 Task: Look for space in Kulgam, India from 5th June, 2023 to 16th June, 2023 for 2 adults in price range Rs.14000 to Rs.18000. Place can be entire place with 1  bedroom having 1 bed and 1 bathroom. Property type can be house, flat, guest house, hotel. Booking option can be shelf check-in. Required host language is English.
Action: Mouse moved to (489, 83)
Screenshot: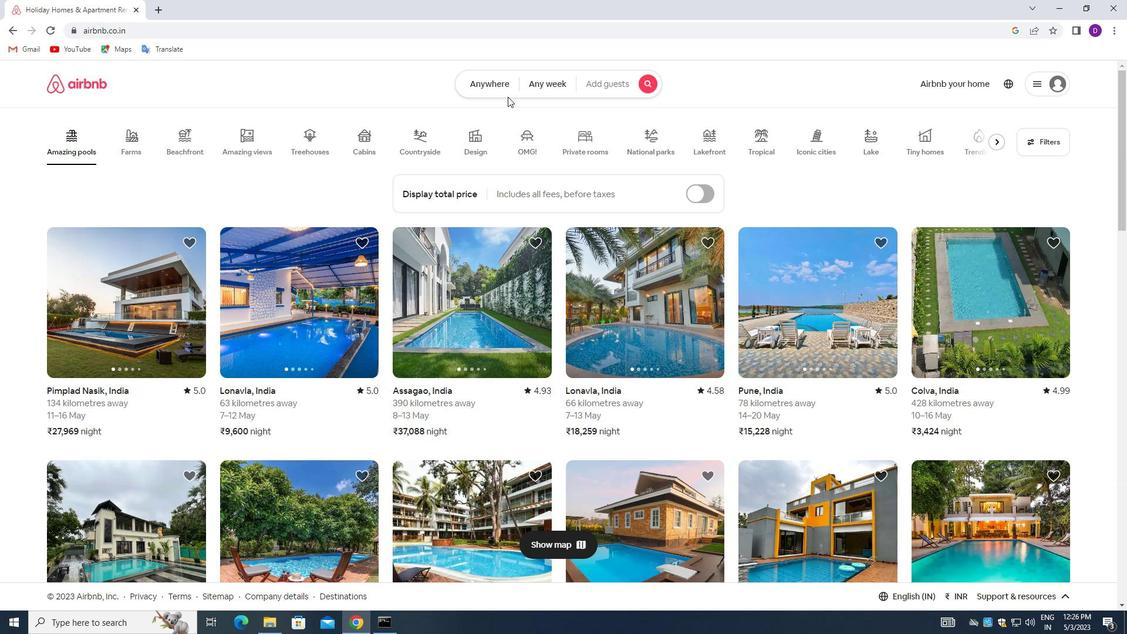 
Action: Mouse pressed left at (489, 83)
Screenshot: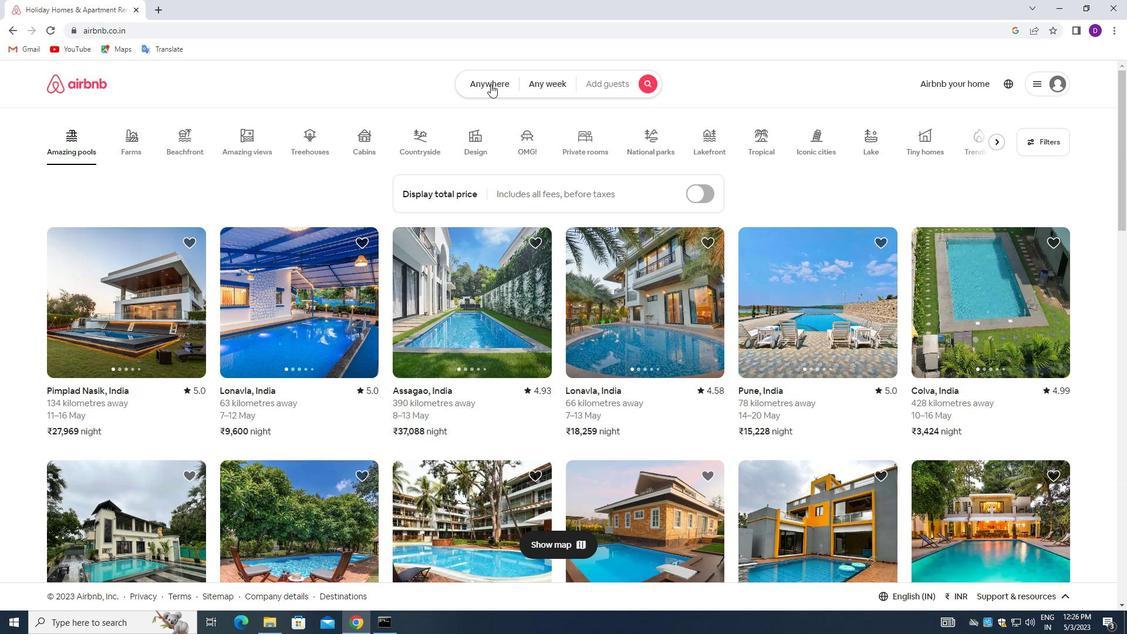
Action: Mouse moved to (353, 133)
Screenshot: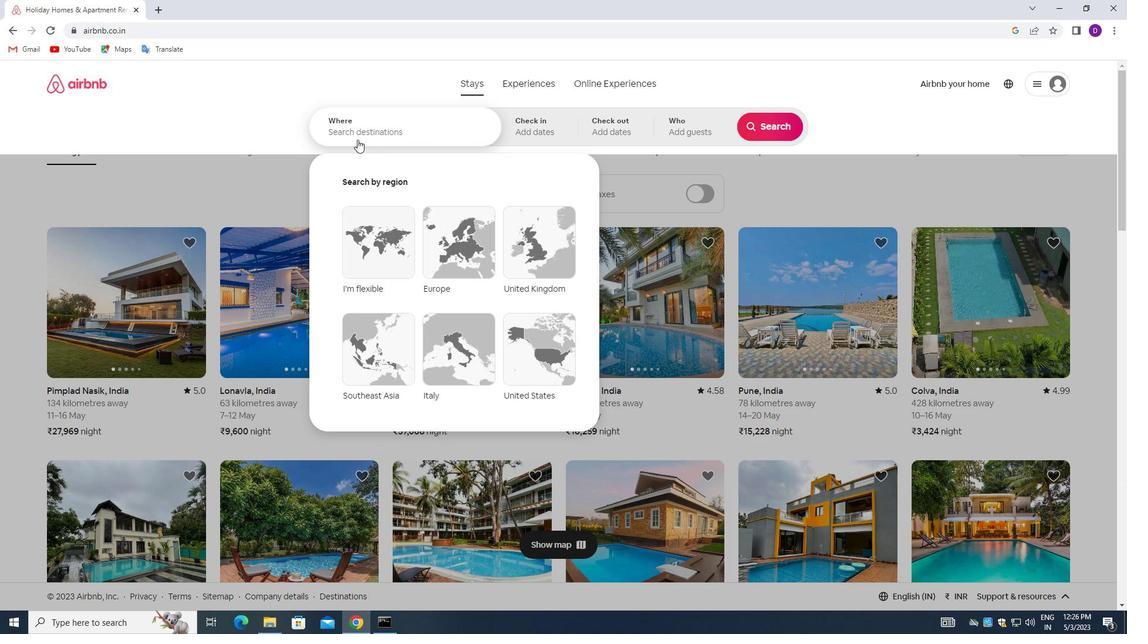 
Action: Mouse pressed left at (353, 133)
Screenshot: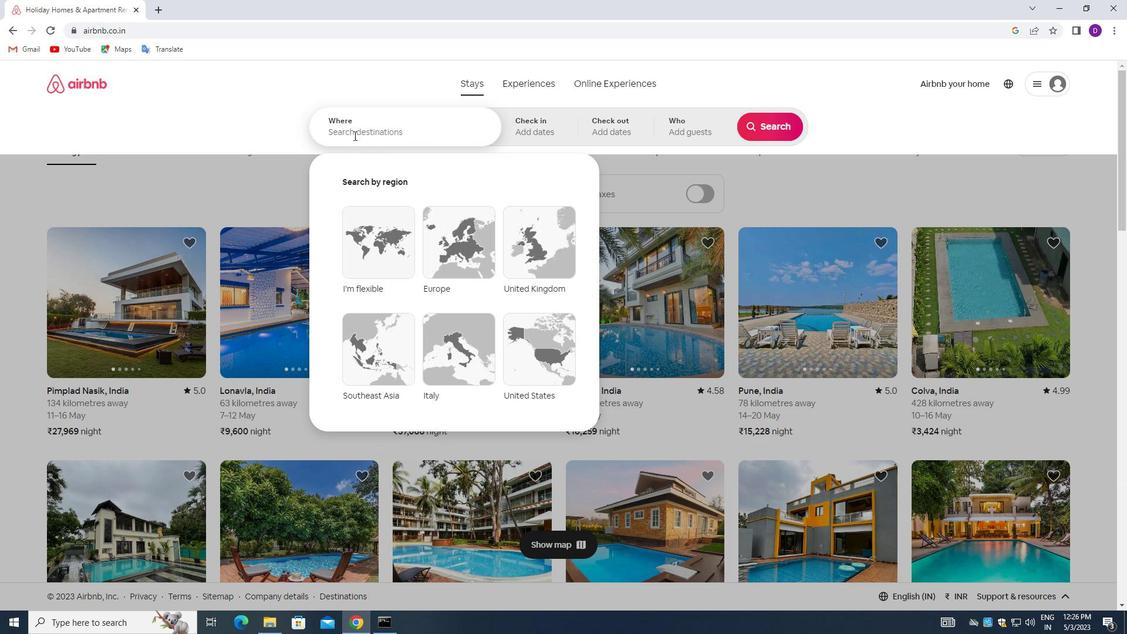 
Action: Key pressed <Key.shift>KULGAM,<Key.space><Key.shift>INDIA<Key.enter>
Screenshot: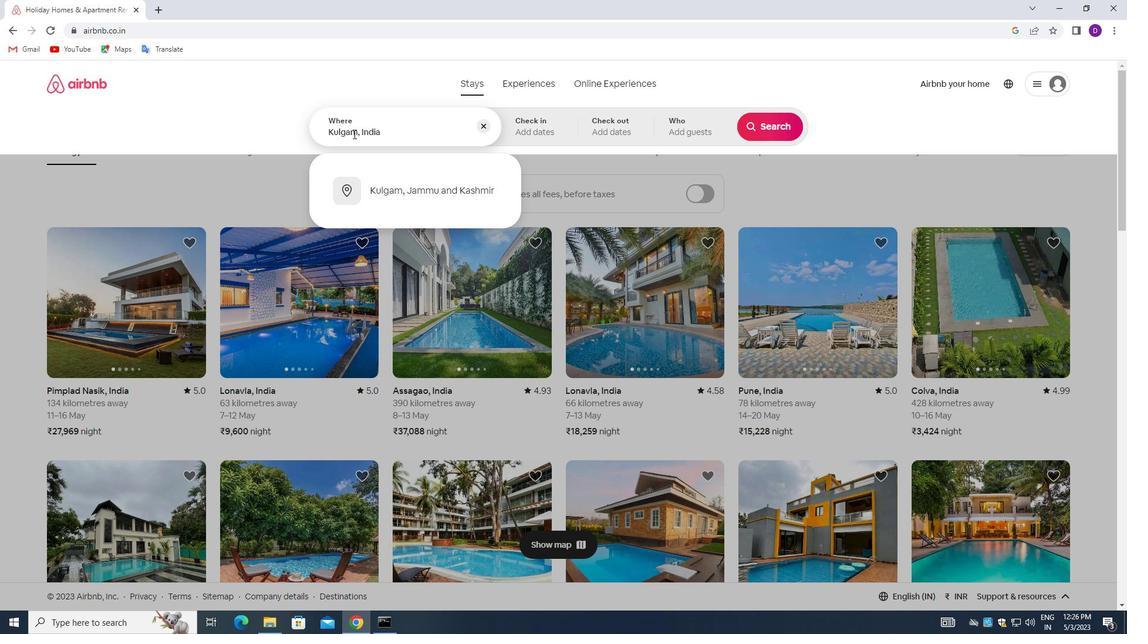 
Action: Mouse moved to (616, 298)
Screenshot: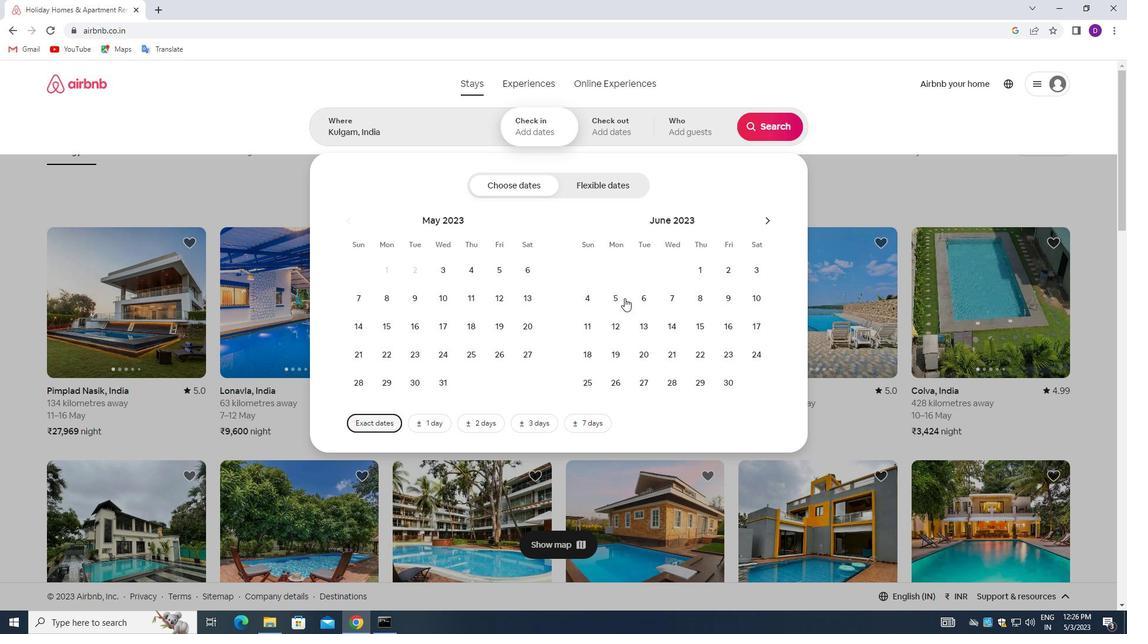 
Action: Mouse pressed left at (616, 298)
Screenshot: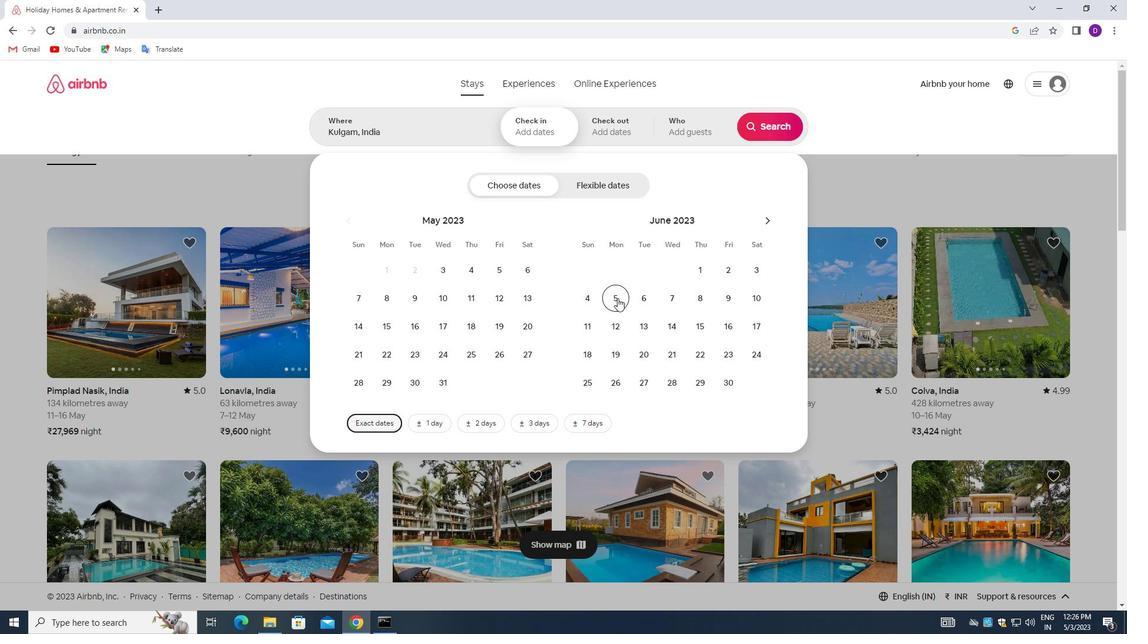 
Action: Mouse moved to (720, 323)
Screenshot: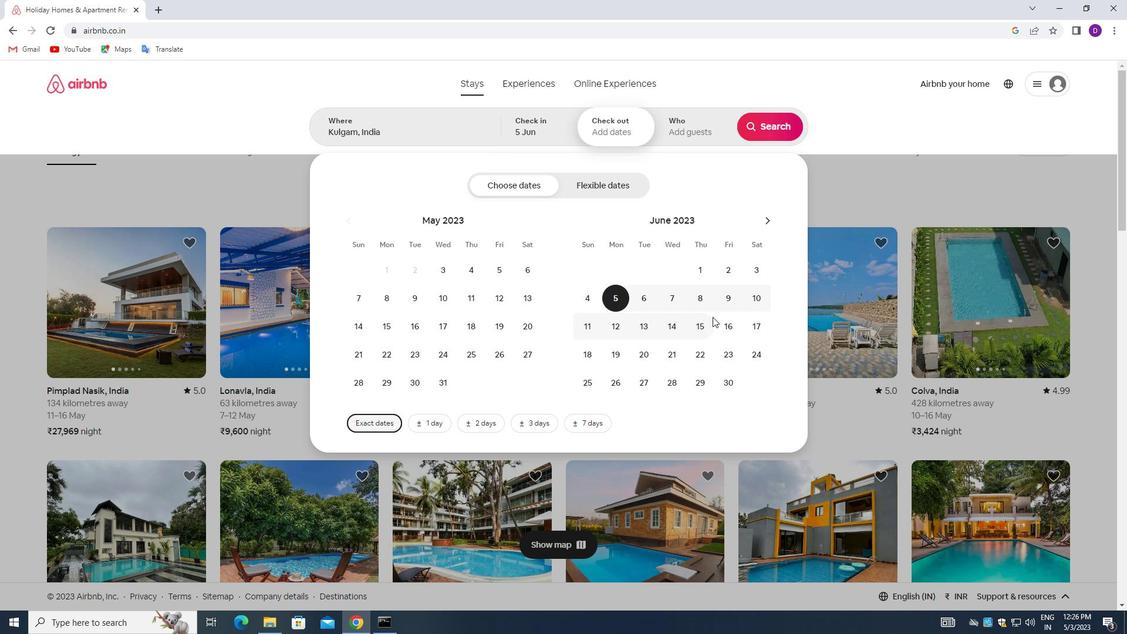 
Action: Mouse pressed left at (720, 323)
Screenshot: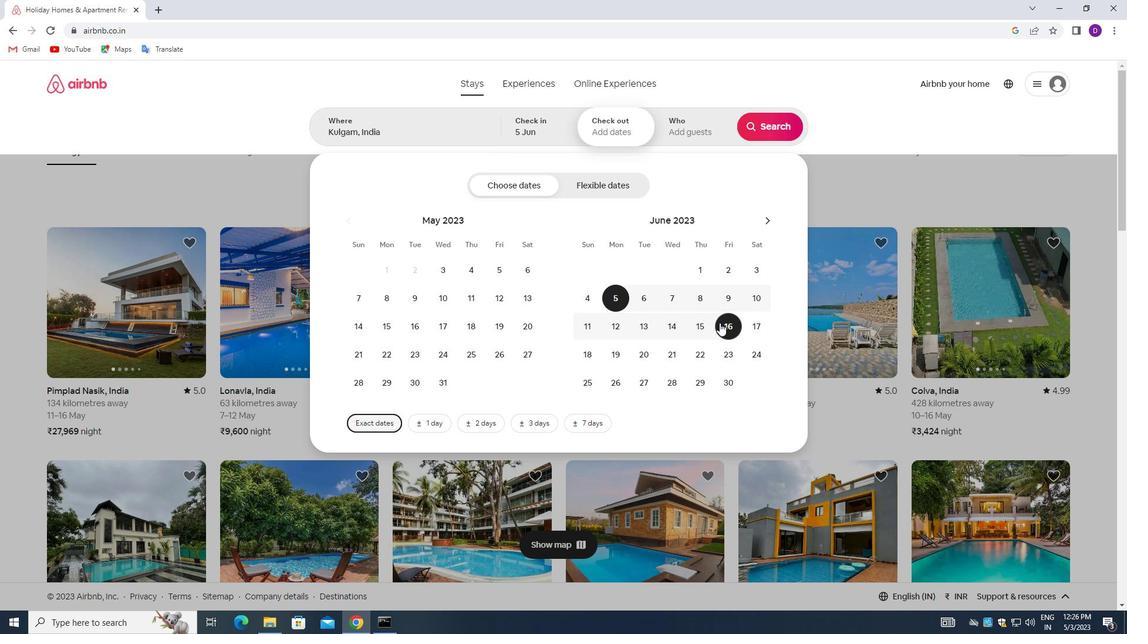 
Action: Mouse moved to (679, 128)
Screenshot: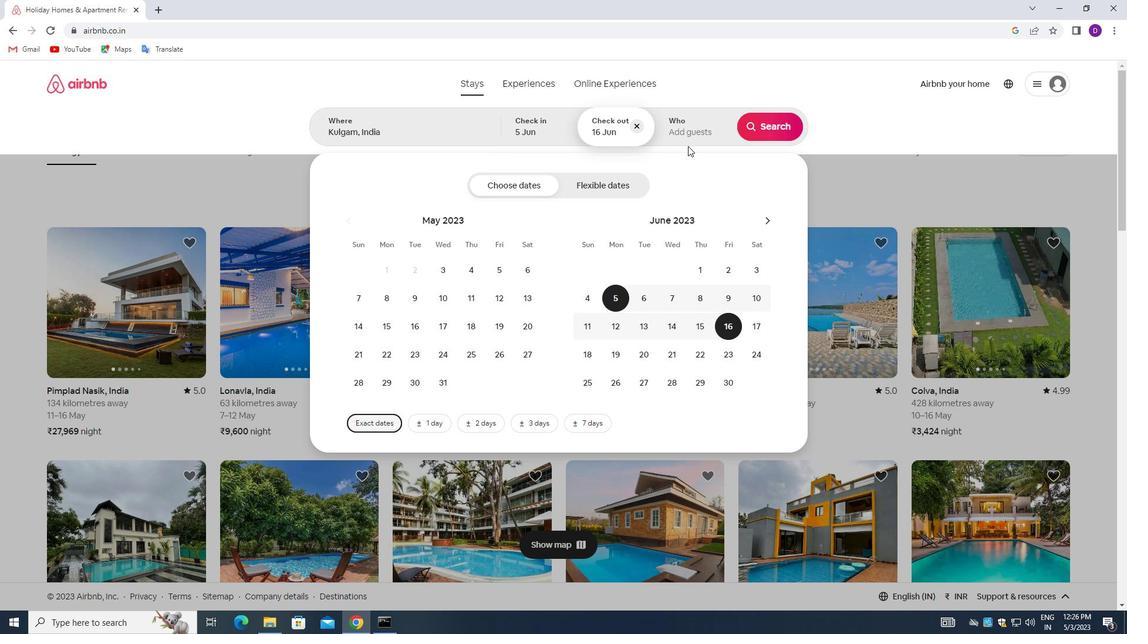 
Action: Mouse pressed left at (679, 128)
Screenshot: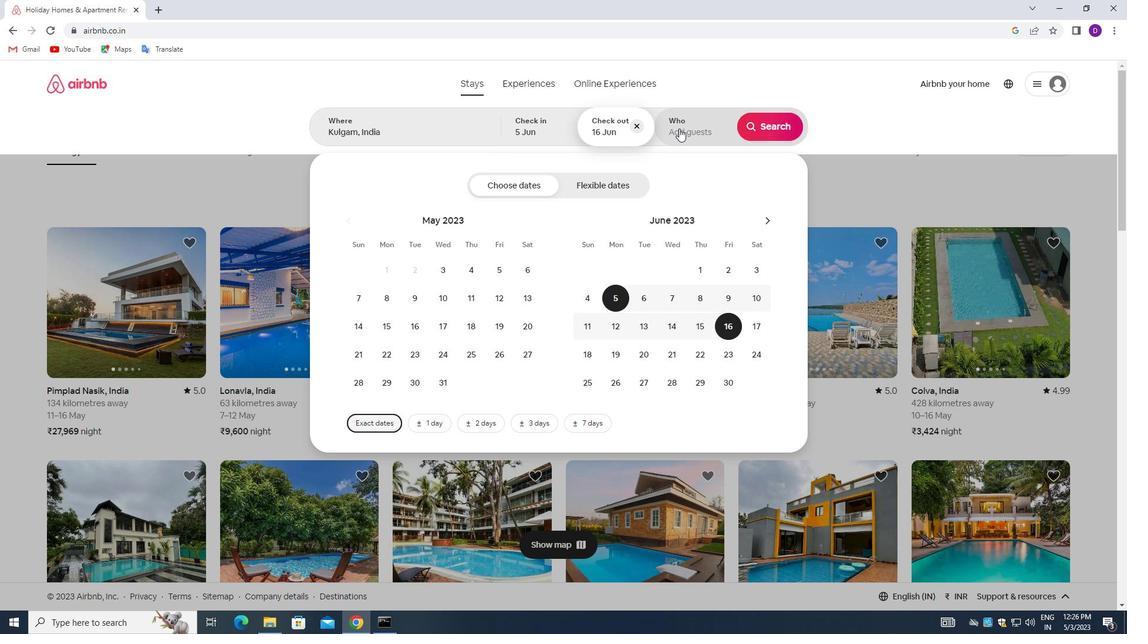 
Action: Mouse moved to (771, 190)
Screenshot: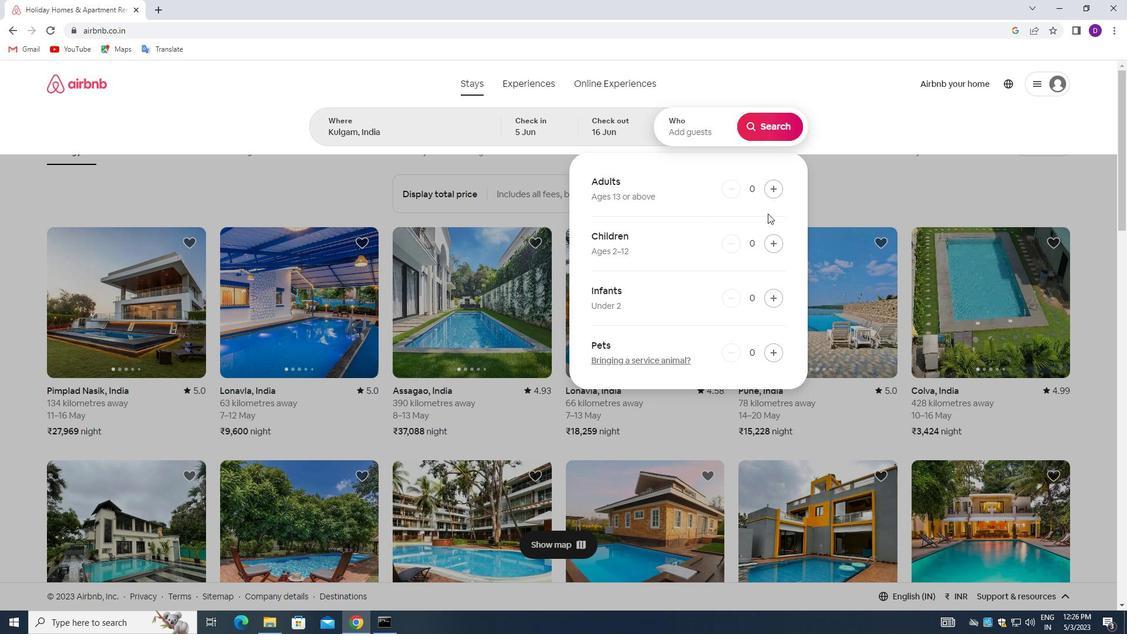 
Action: Mouse pressed left at (771, 190)
Screenshot: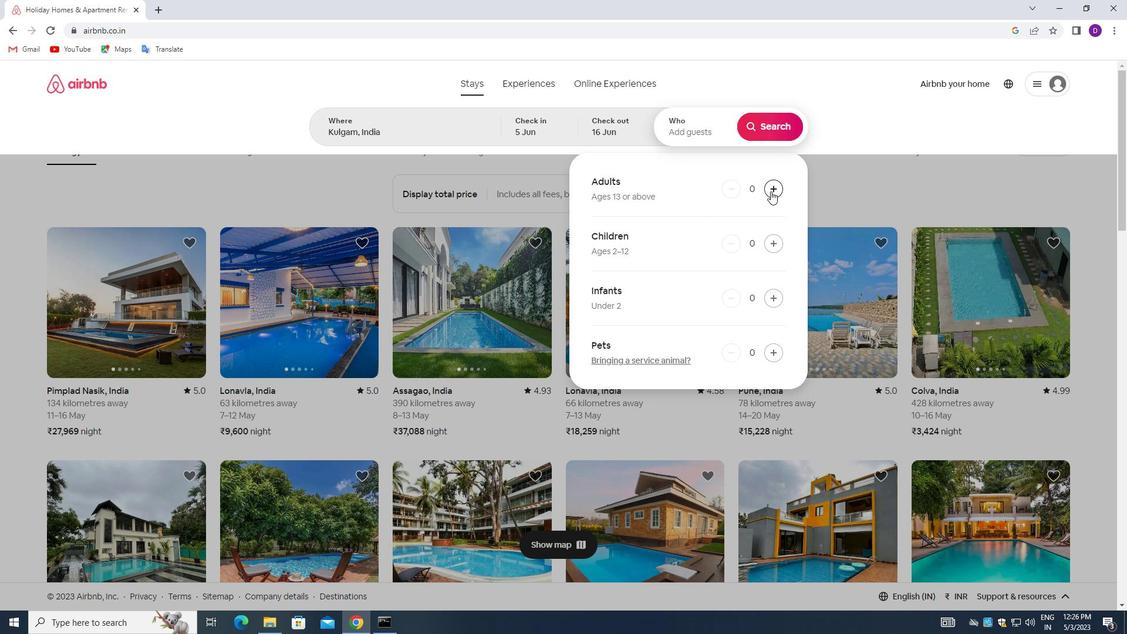 
Action: Mouse pressed left at (771, 190)
Screenshot: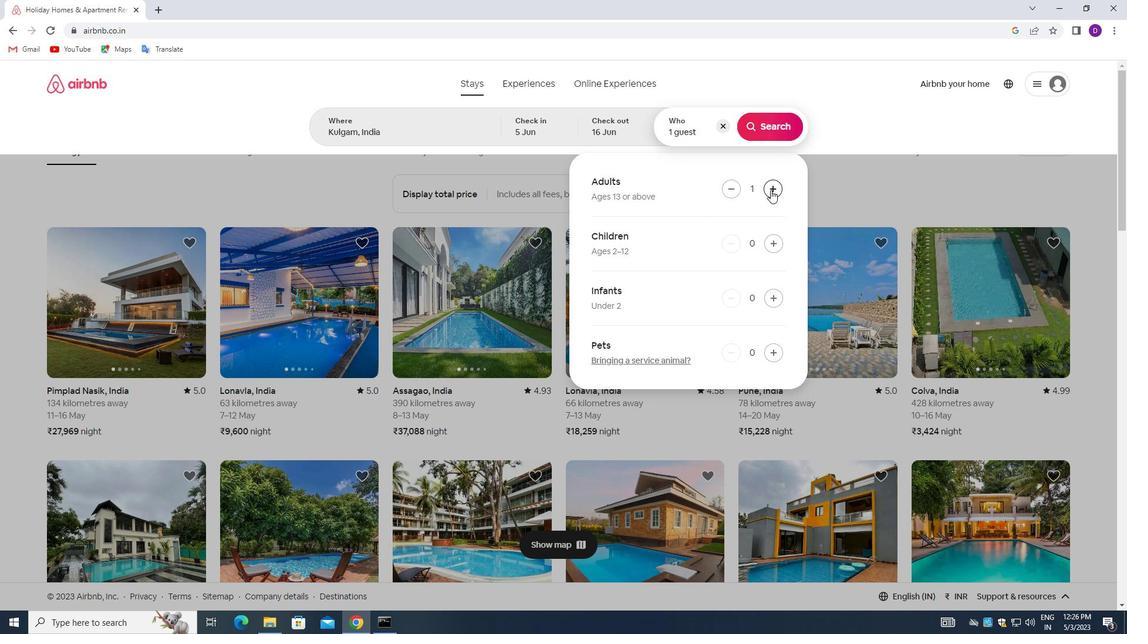 
Action: Mouse moved to (773, 124)
Screenshot: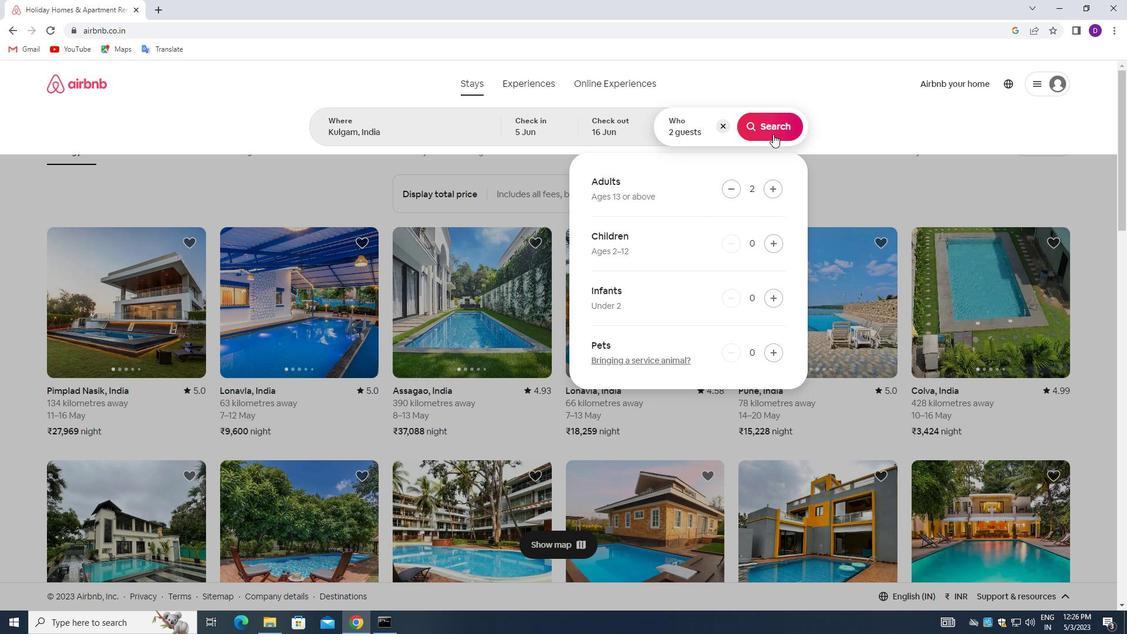 
Action: Mouse pressed left at (773, 124)
Screenshot: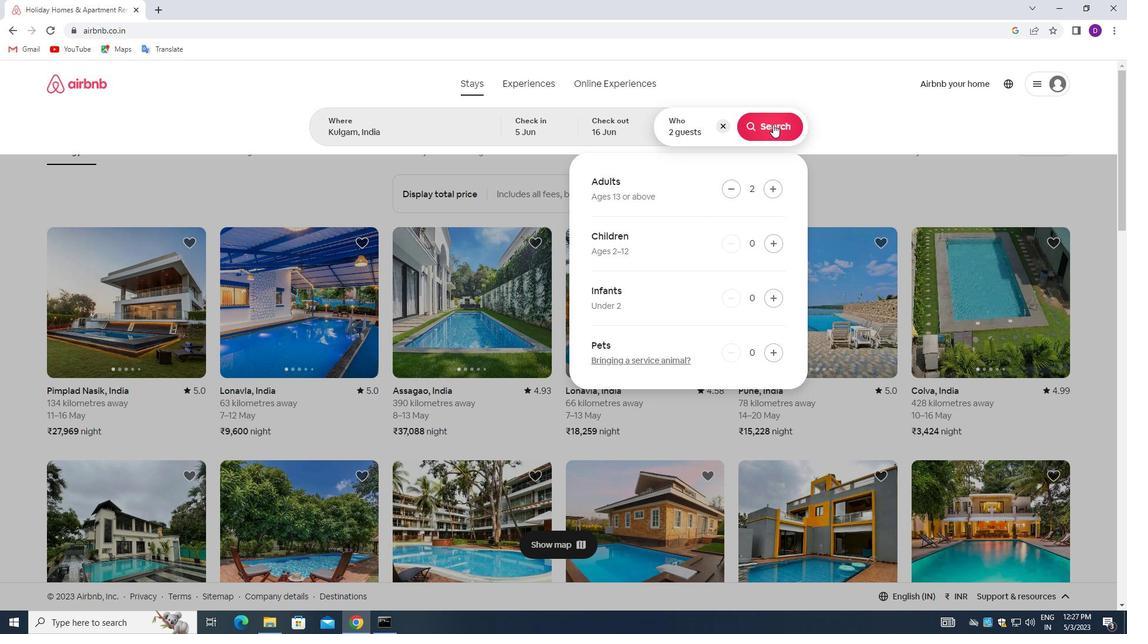 
Action: Mouse moved to (1060, 131)
Screenshot: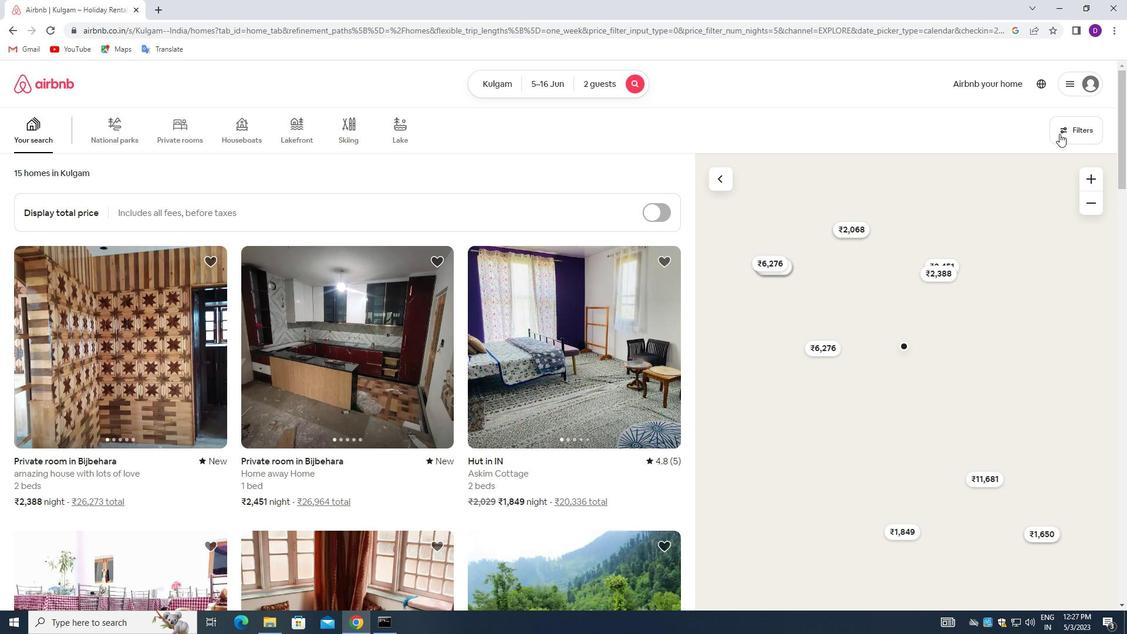 
Action: Mouse pressed left at (1060, 131)
Screenshot: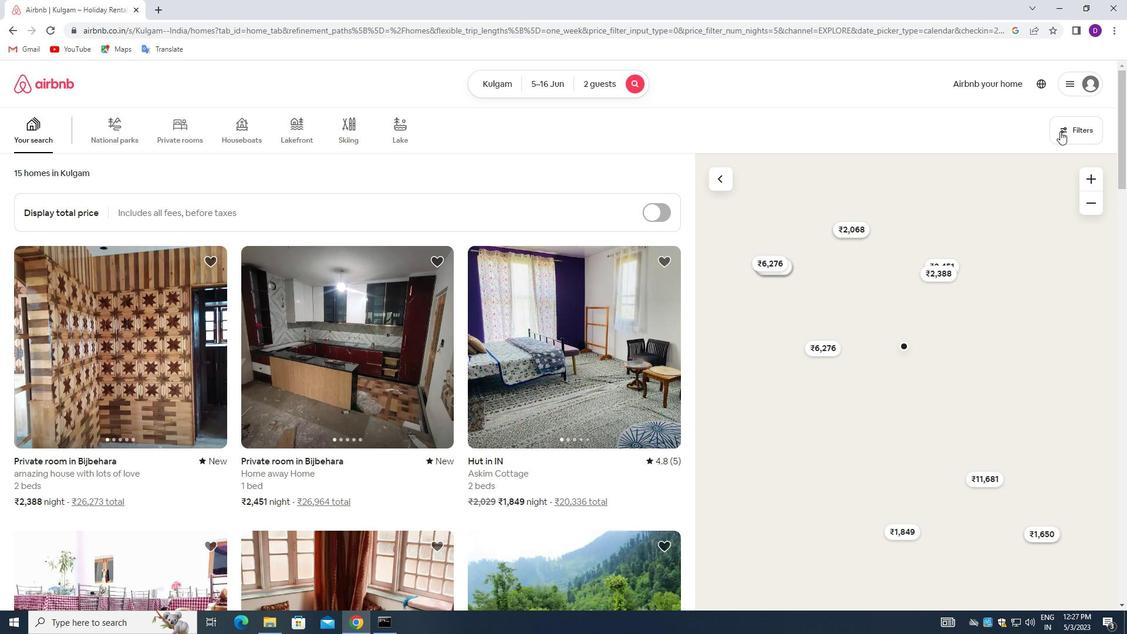 
Action: Mouse moved to (410, 281)
Screenshot: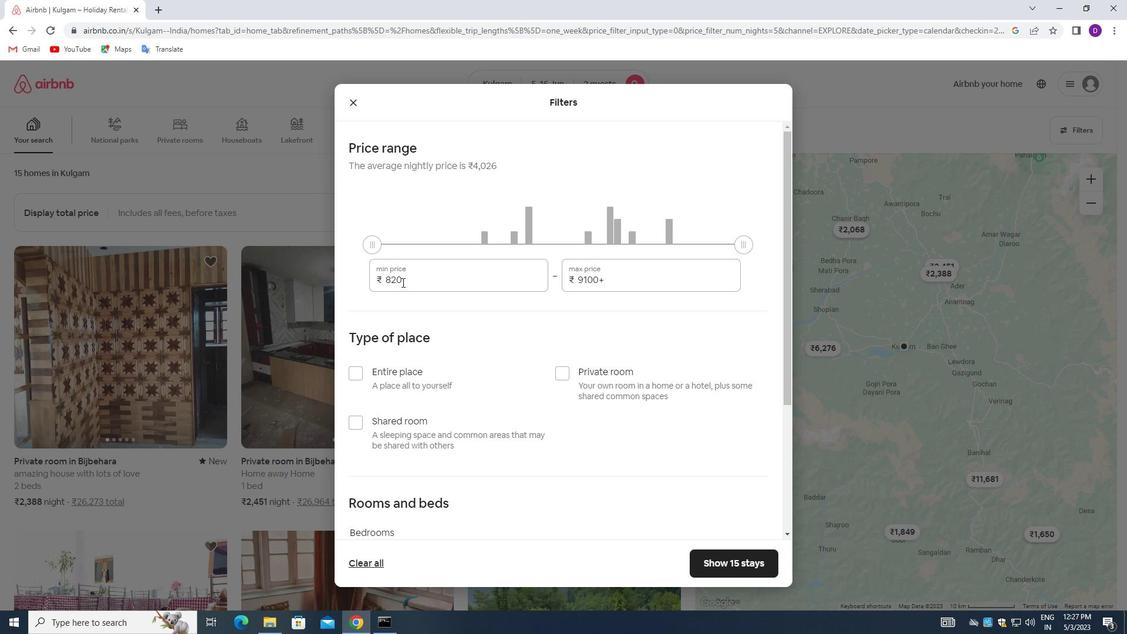 
Action: Mouse pressed left at (410, 281)
Screenshot: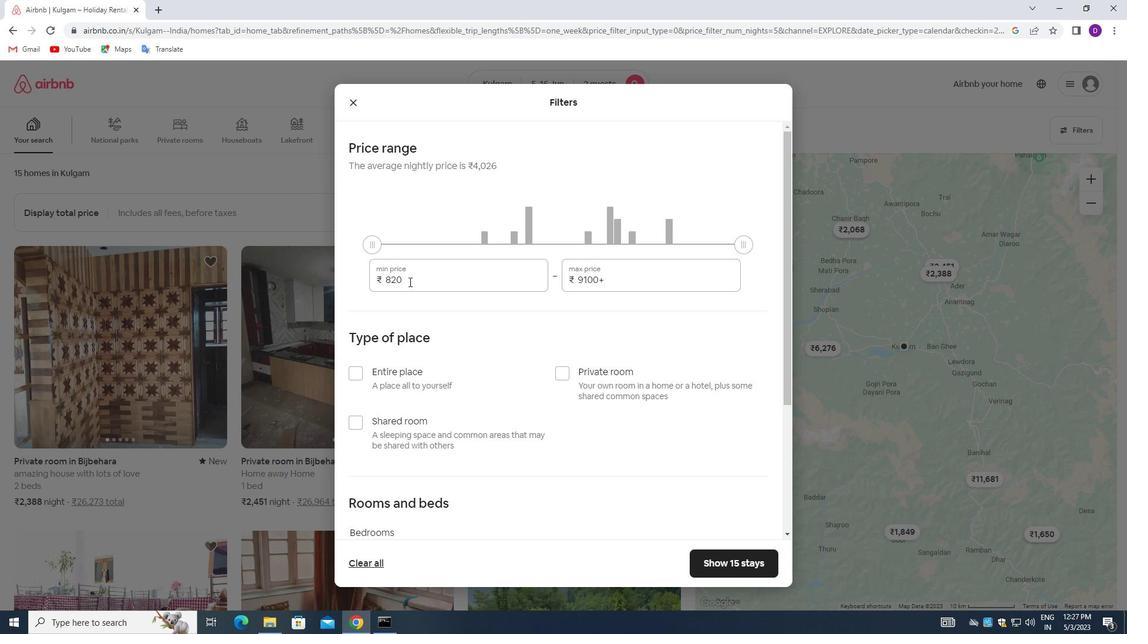 
Action: Mouse pressed left at (410, 281)
Screenshot: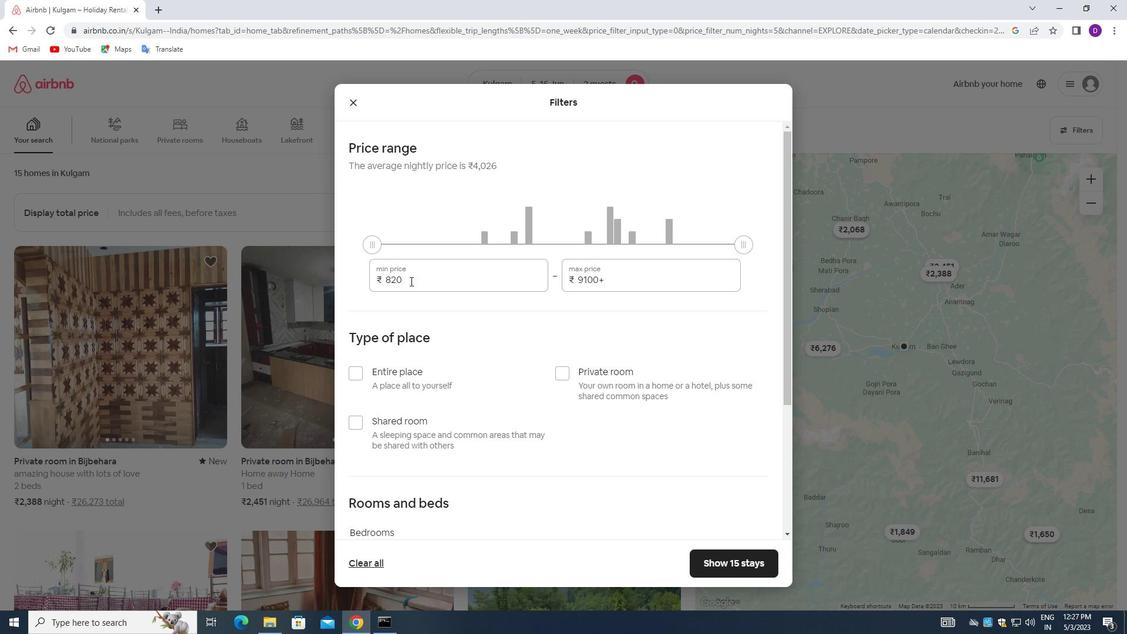 
Action: Key pressed 14000<Key.tab>18000
Screenshot: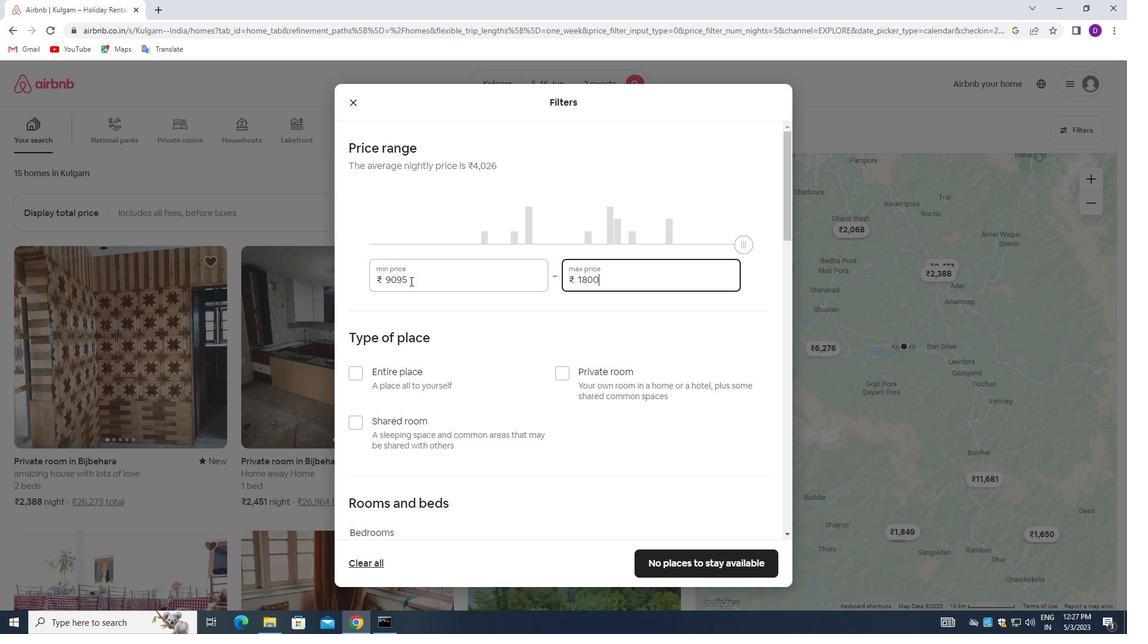 
Action: Mouse moved to (538, 360)
Screenshot: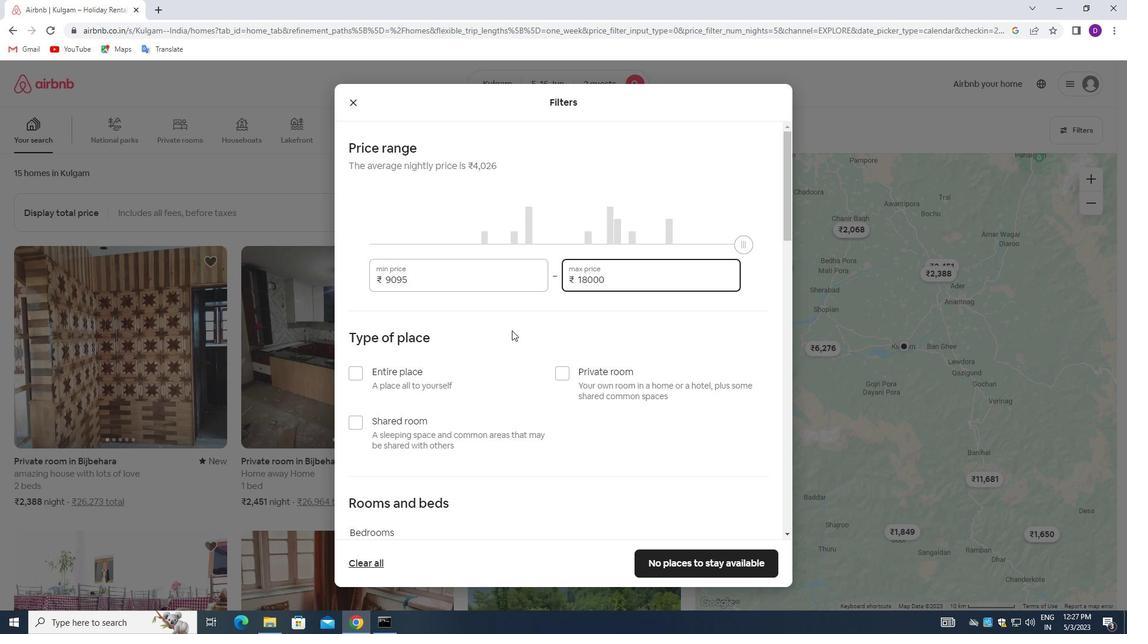
Action: Mouse scrolled (538, 360) with delta (0, 0)
Screenshot: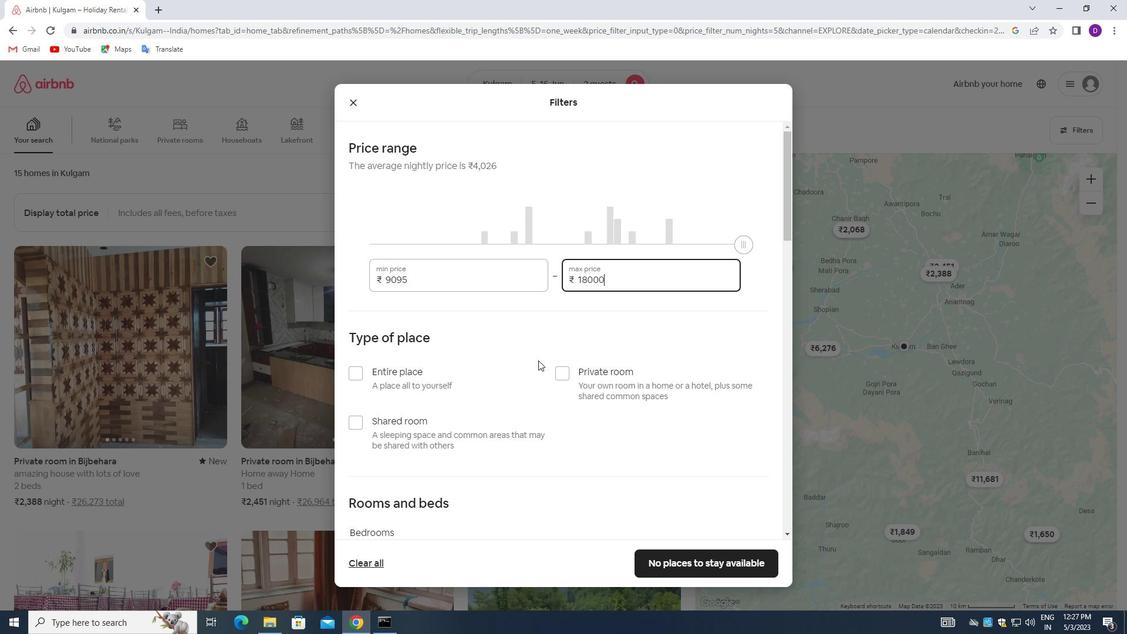 
Action: Mouse moved to (360, 316)
Screenshot: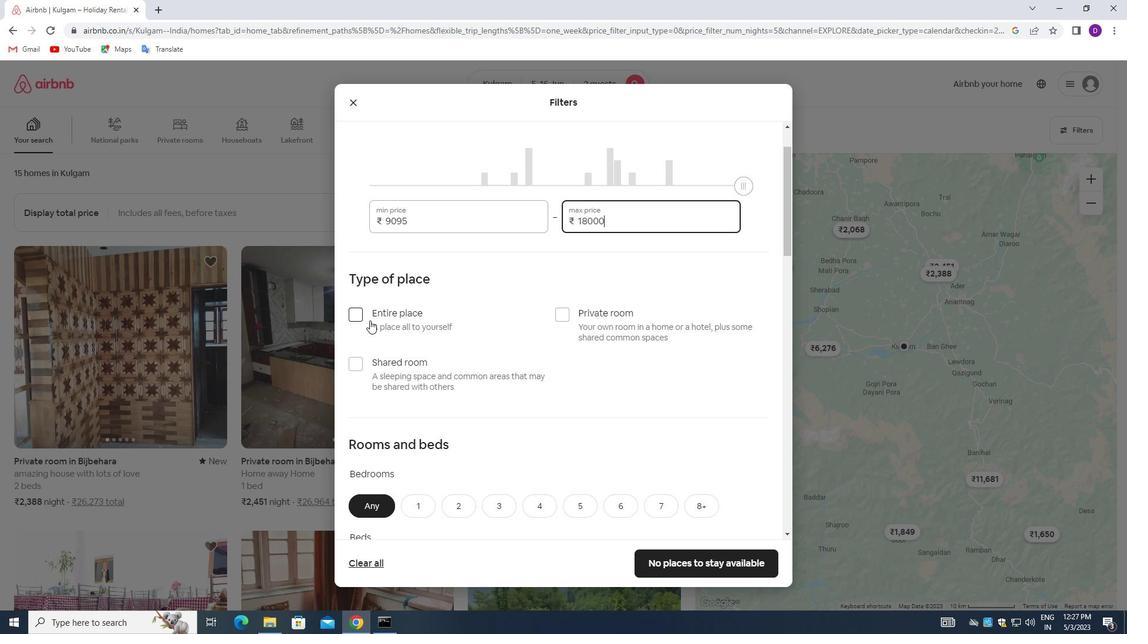 
Action: Mouse pressed left at (360, 316)
Screenshot: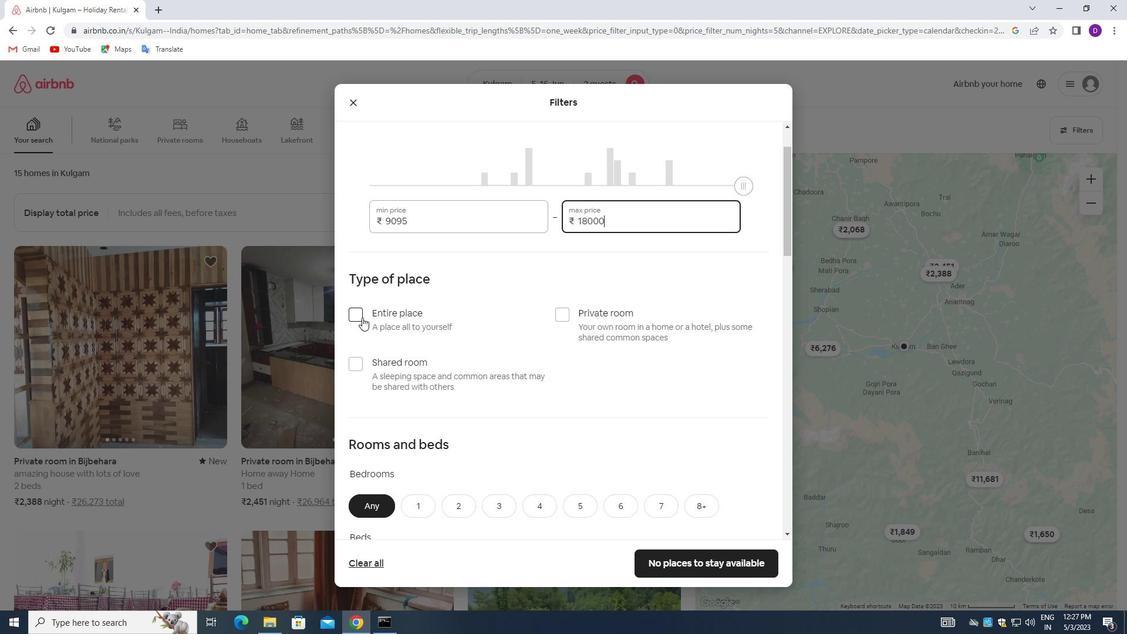 
Action: Mouse moved to (459, 344)
Screenshot: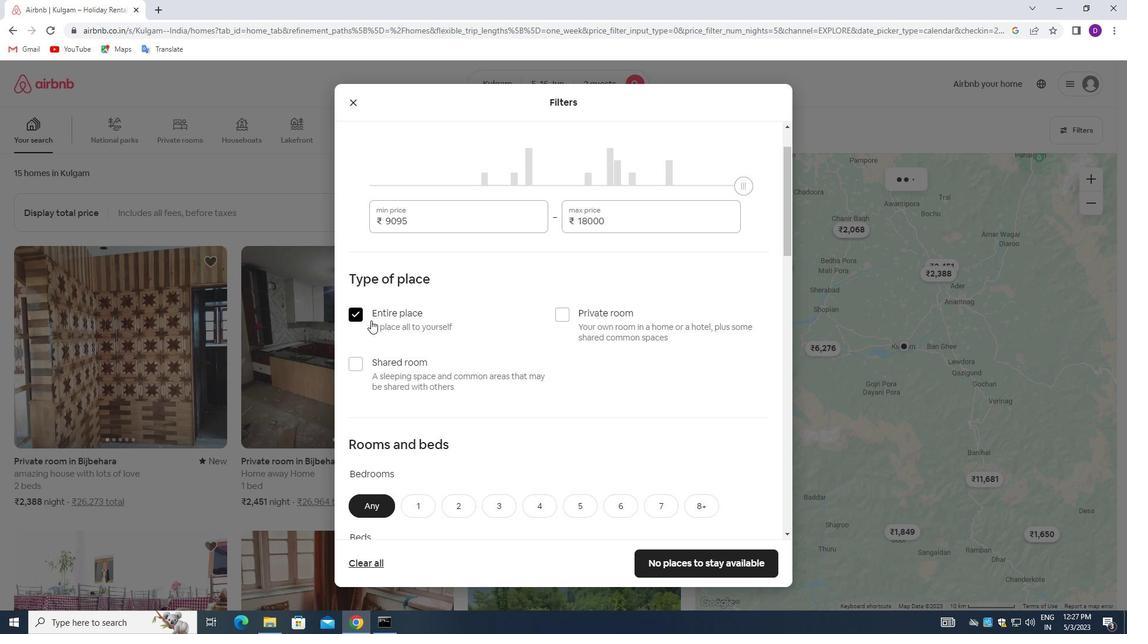 
Action: Mouse scrolled (459, 343) with delta (0, 0)
Screenshot: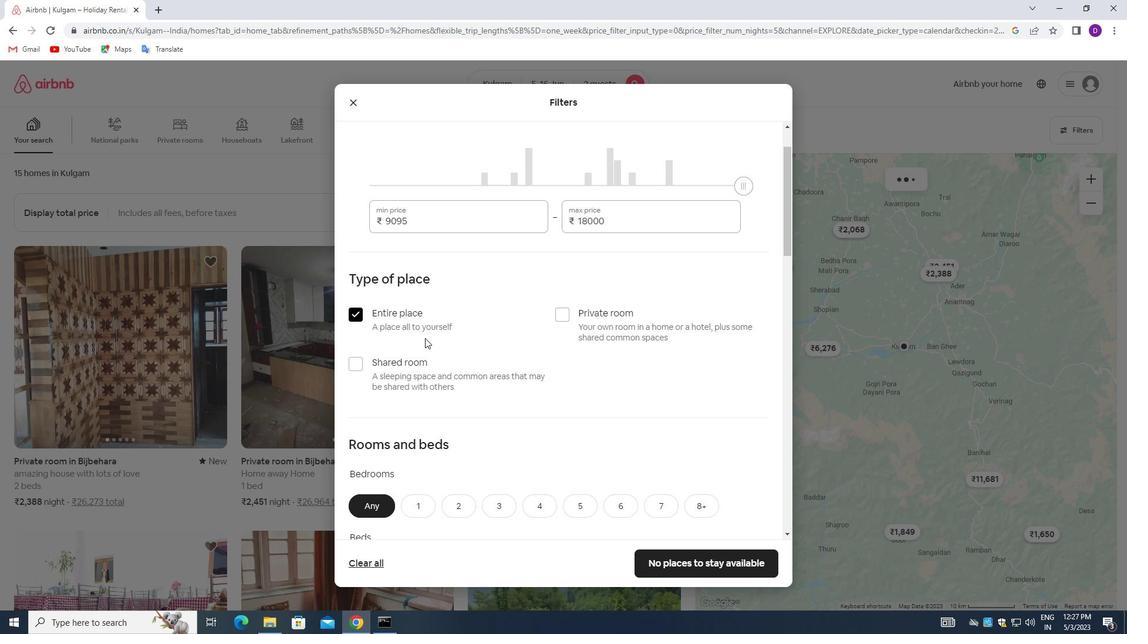 
Action: Mouse moved to (460, 344)
Screenshot: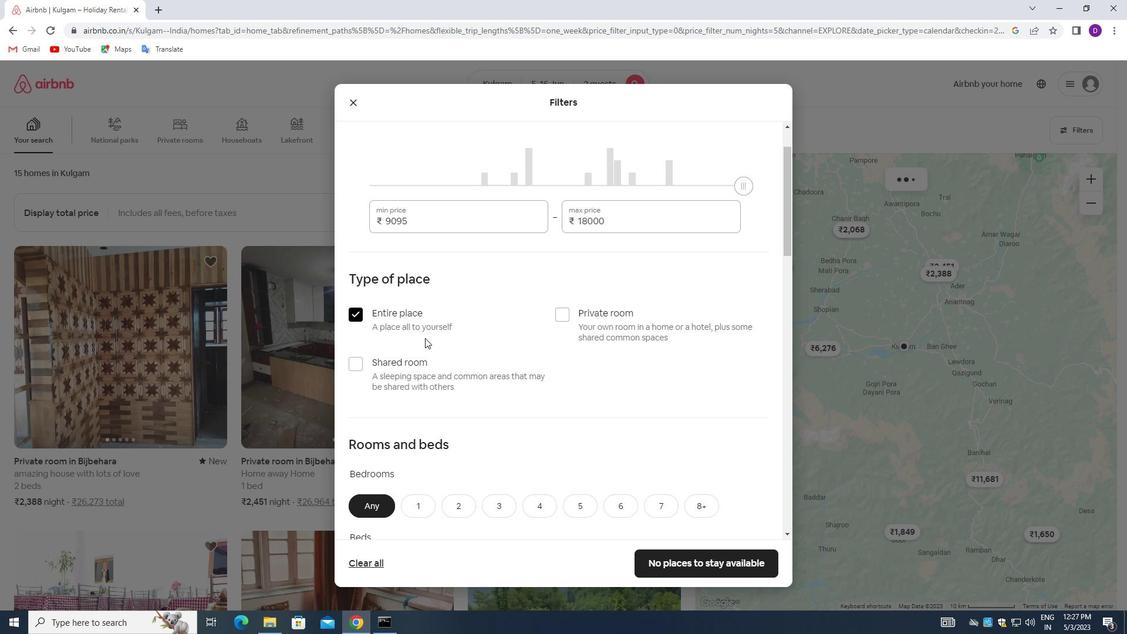 
Action: Mouse scrolled (460, 344) with delta (0, 0)
Screenshot: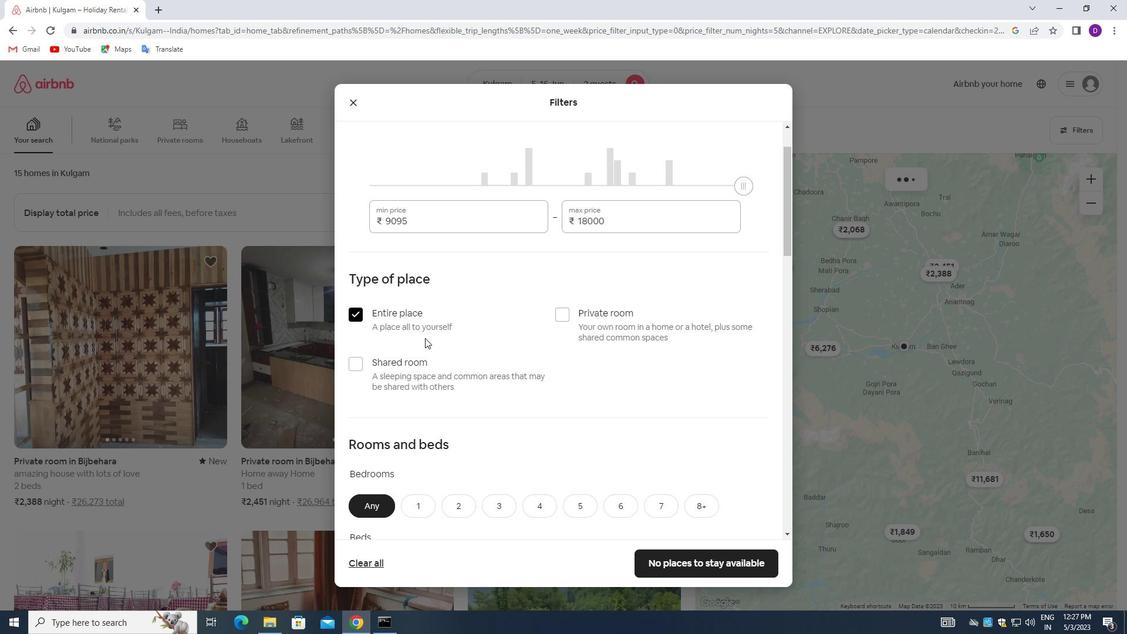 
Action: Mouse moved to (461, 345)
Screenshot: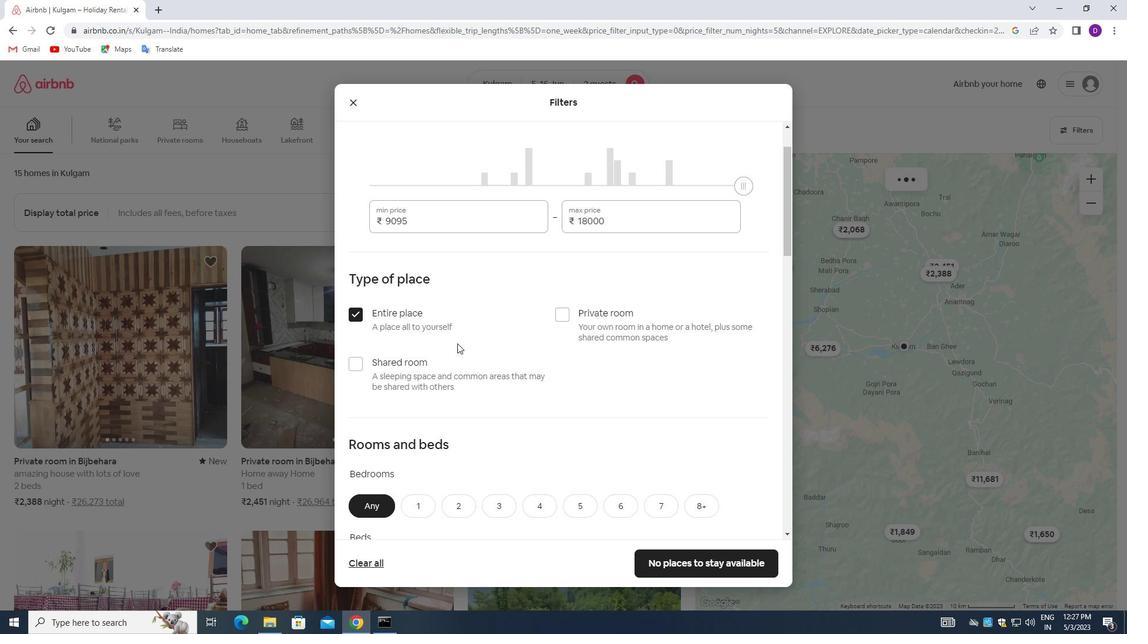 
Action: Mouse scrolled (461, 345) with delta (0, 0)
Screenshot: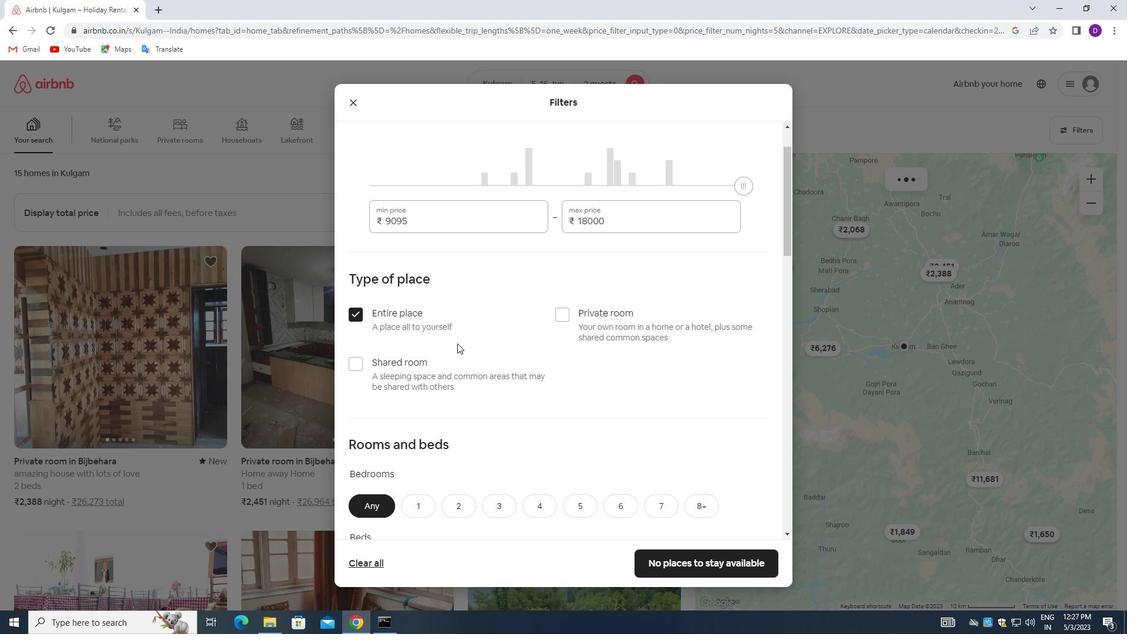 
Action: Mouse scrolled (461, 345) with delta (0, 0)
Screenshot: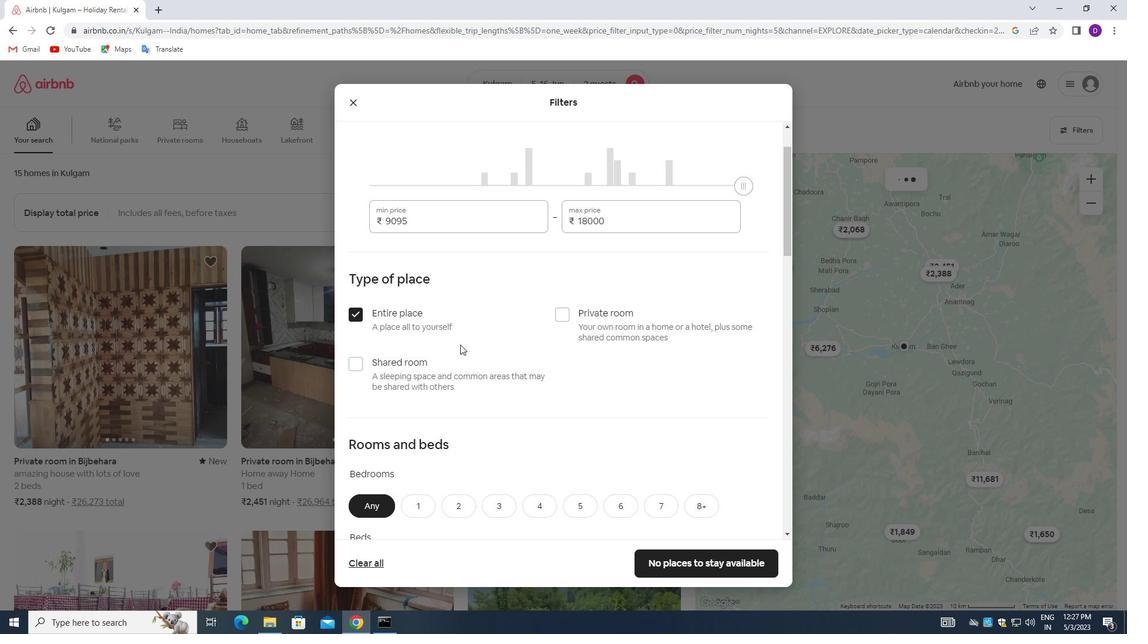 
Action: Mouse moved to (421, 272)
Screenshot: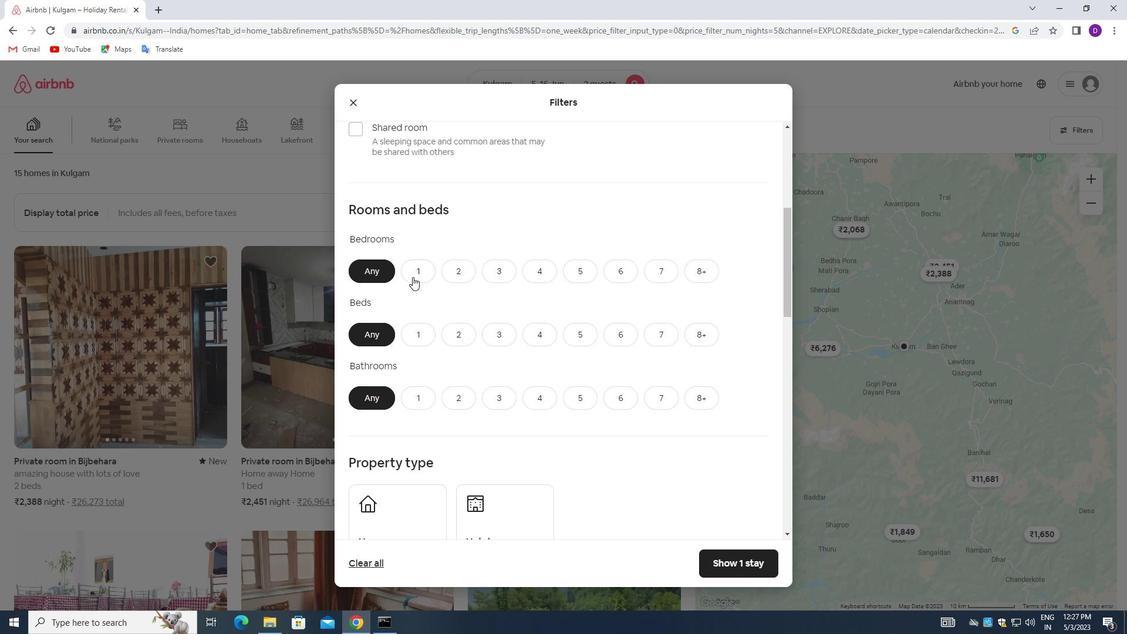 
Action: Mouse pressed left at (421, 272)
Screenshot: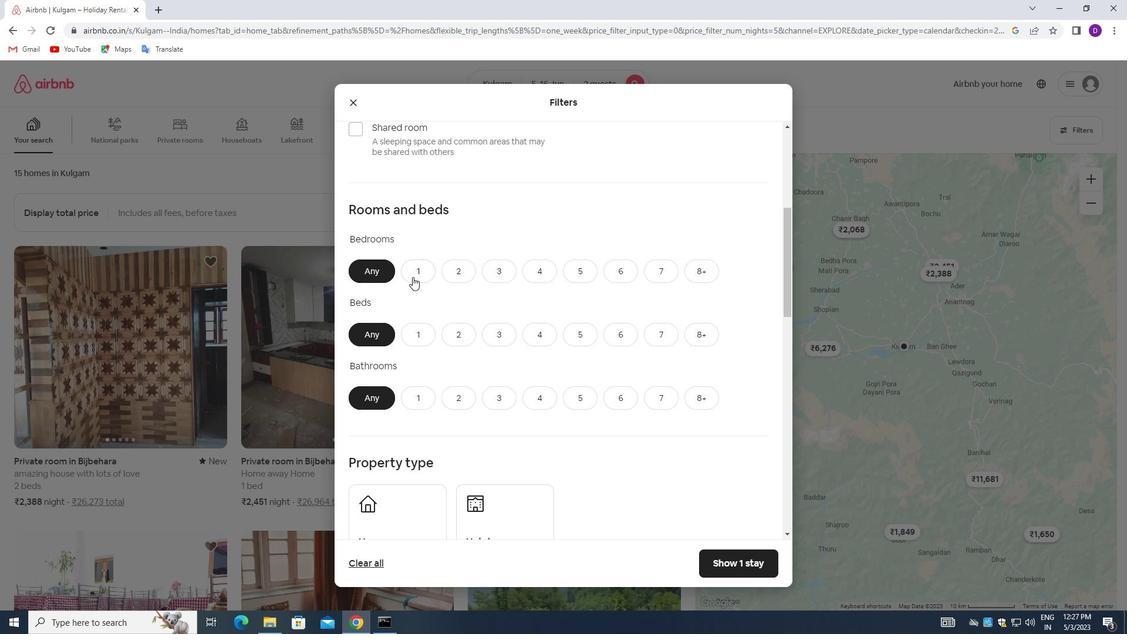 
Action: Mouse moved to (424, 333)
Screenshot: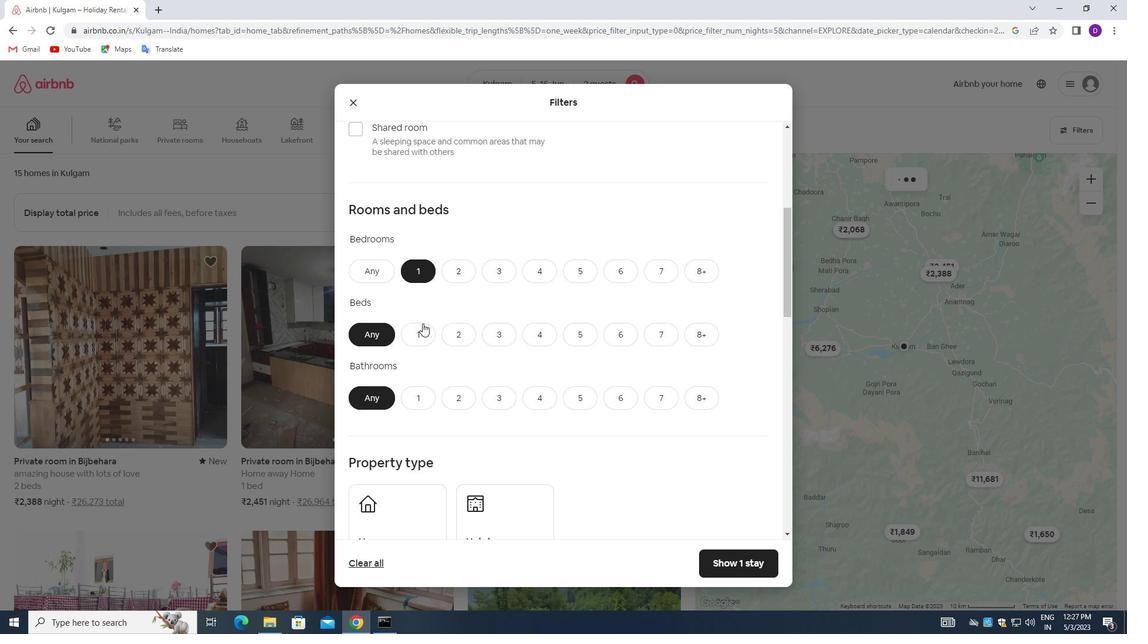 
Action: Mouse pressed left at (424, 333)
Screenshot: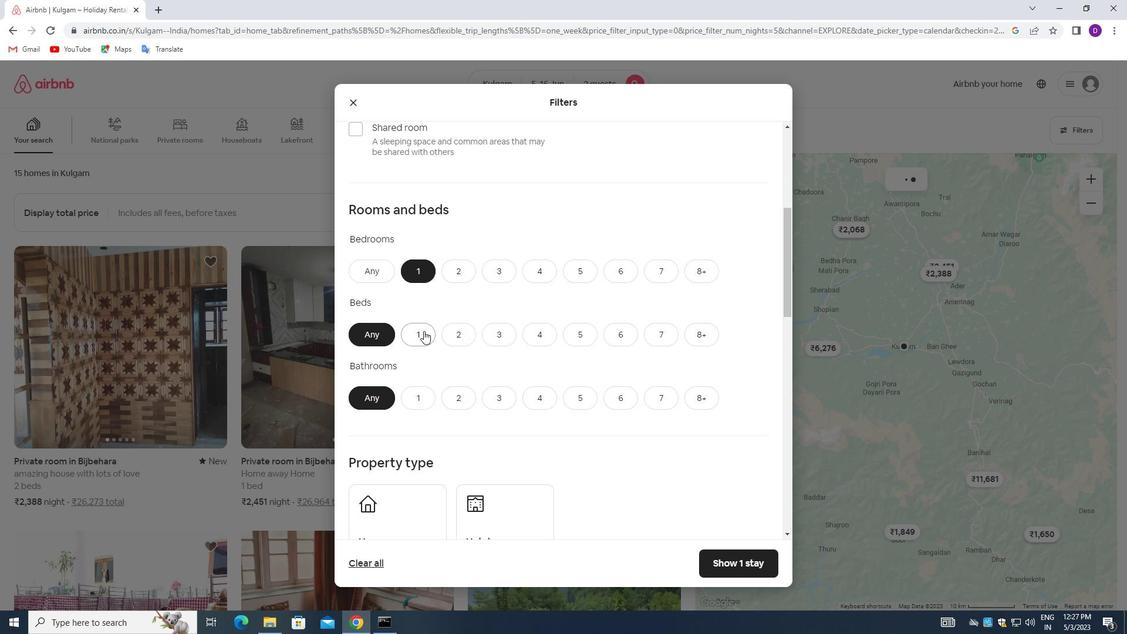 
Action: Mouse moved to (417, 393)
Screenshot: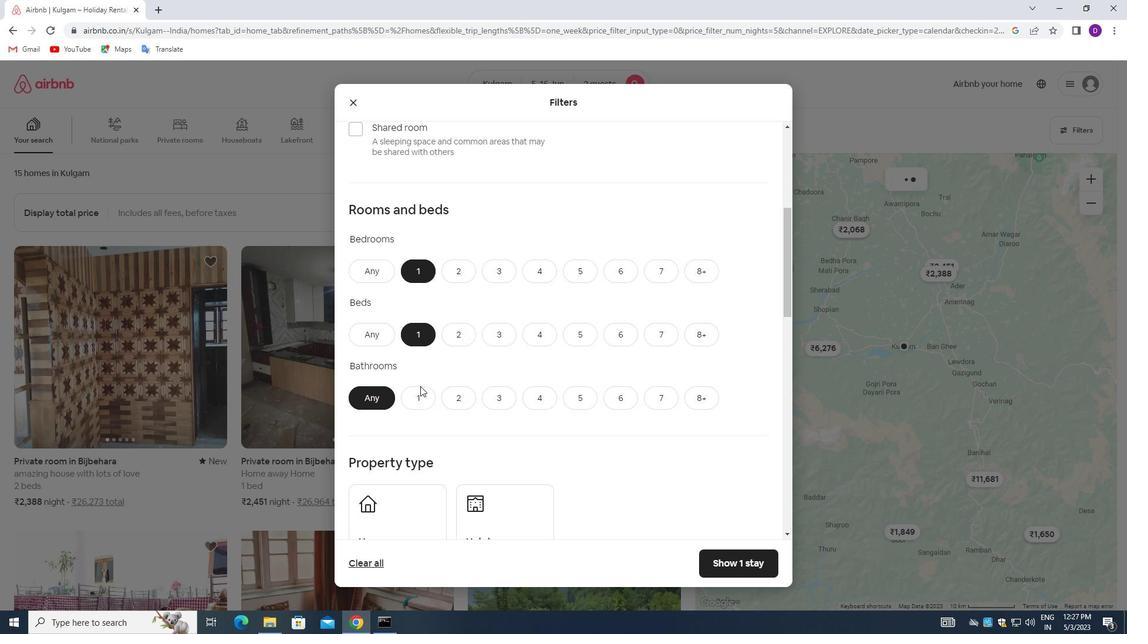 
Action: Mouse pressed left at (417, 393)
Screenshot: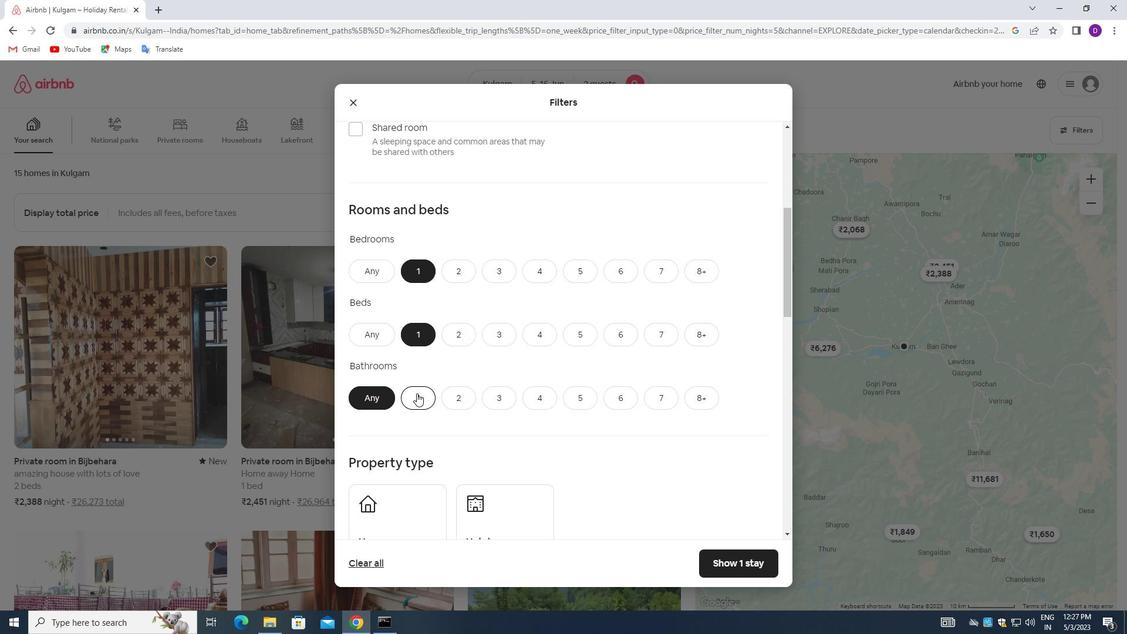 
Action: Mouse moved to (491, 387)
Screenshot: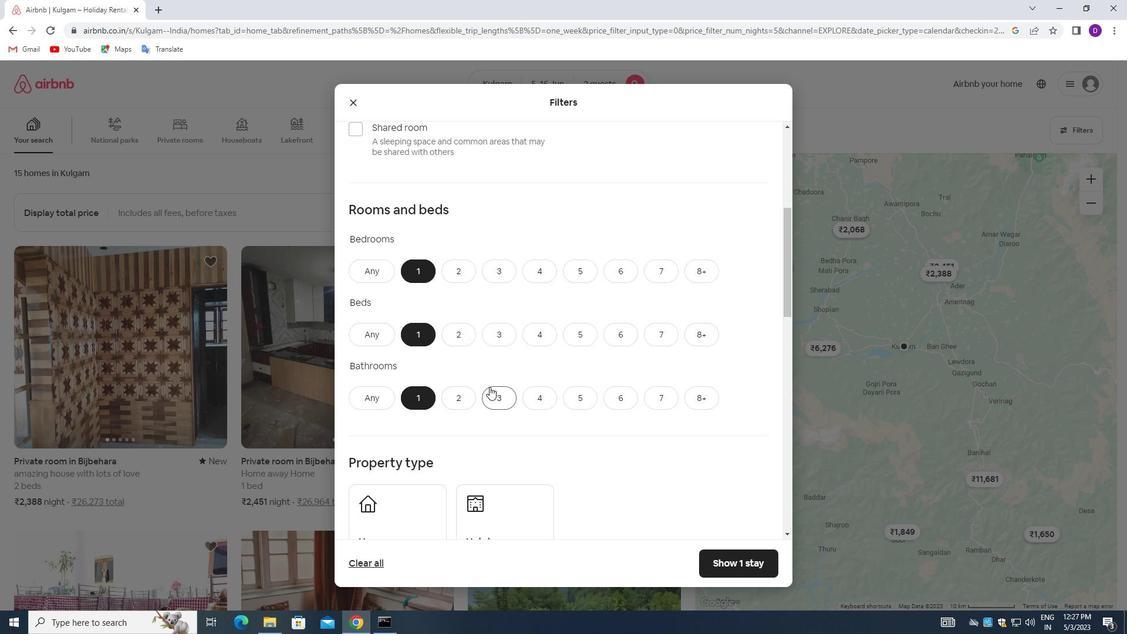 
Action: Mouse scrolled (491, 386) with delta (0, 0)
Screenshot: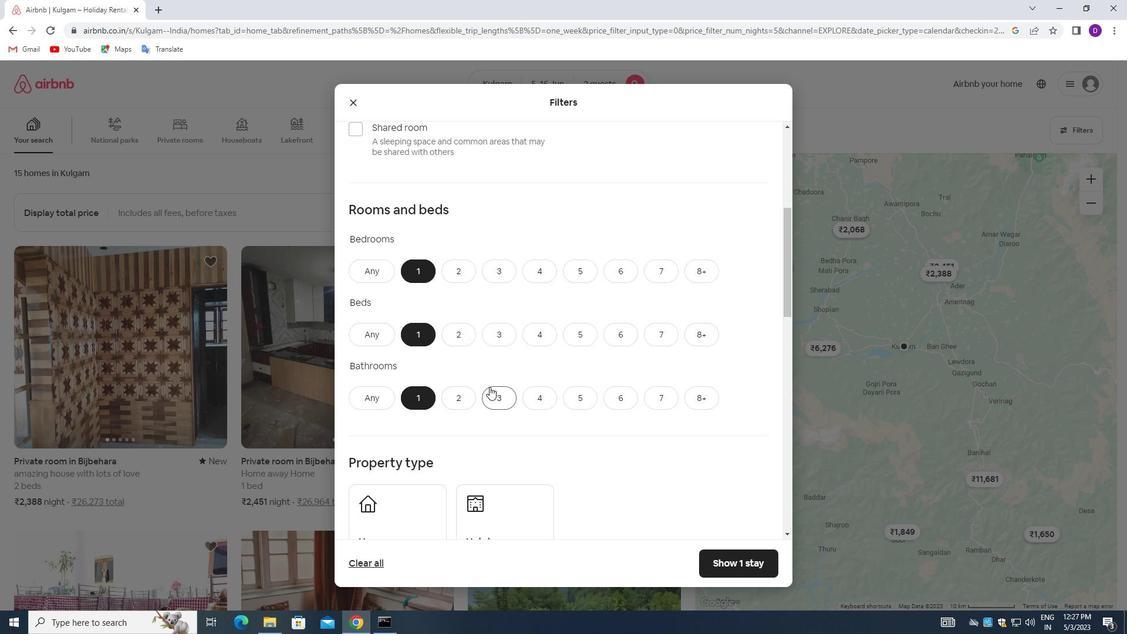 
Action: Mouse moved to (492, 388)
Screenshot: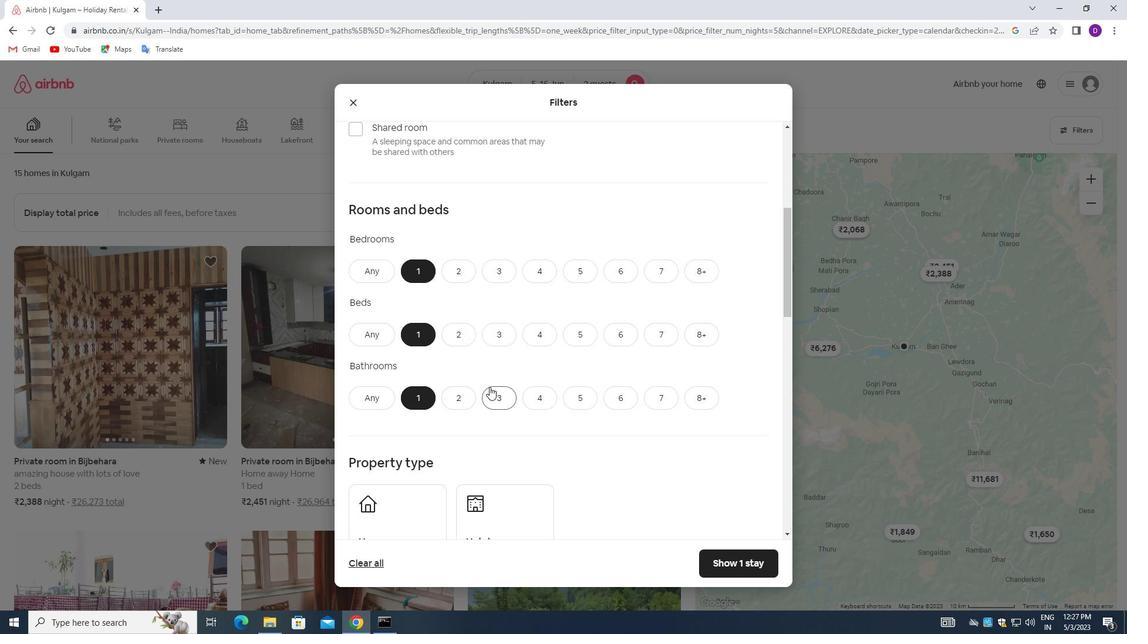 
Action: Mouse scrolled (492, 387) with delta (0, 0)
Screenshot: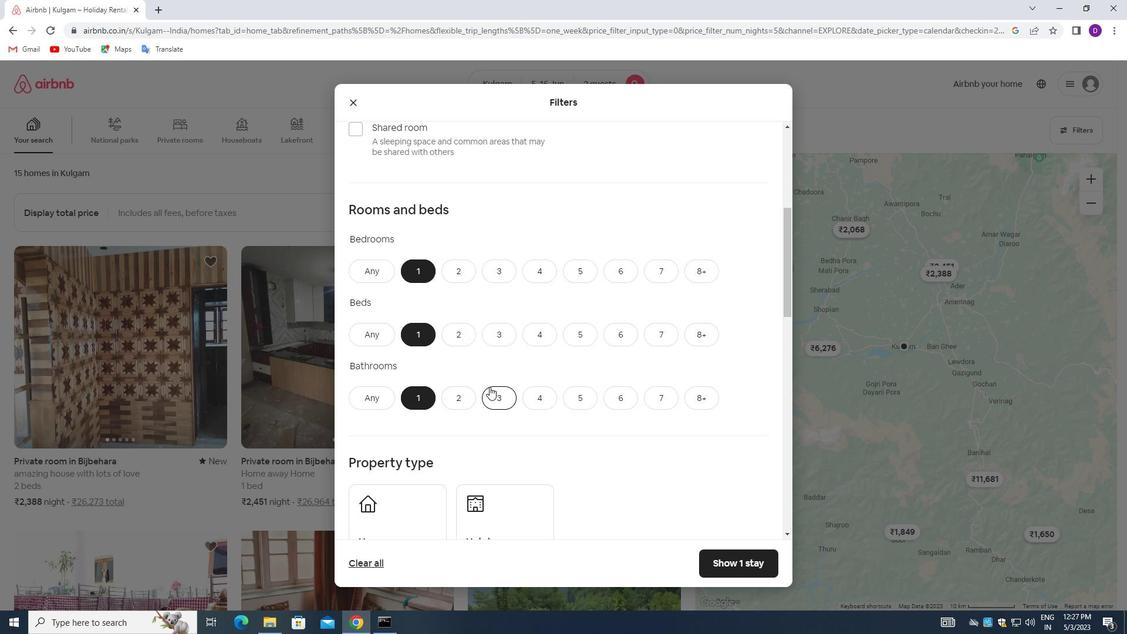 
Action: Mouse moved to (492, 389)
Screenshot: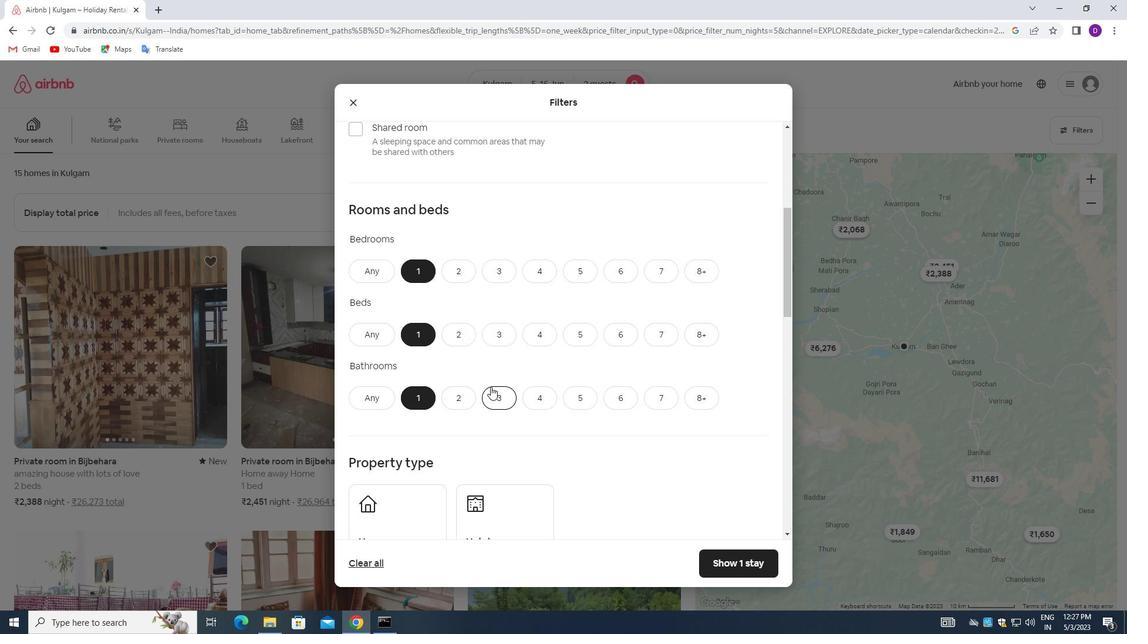 
Action: Mouse scrolled (492, 389) with delta (0, 0)
Screenshot: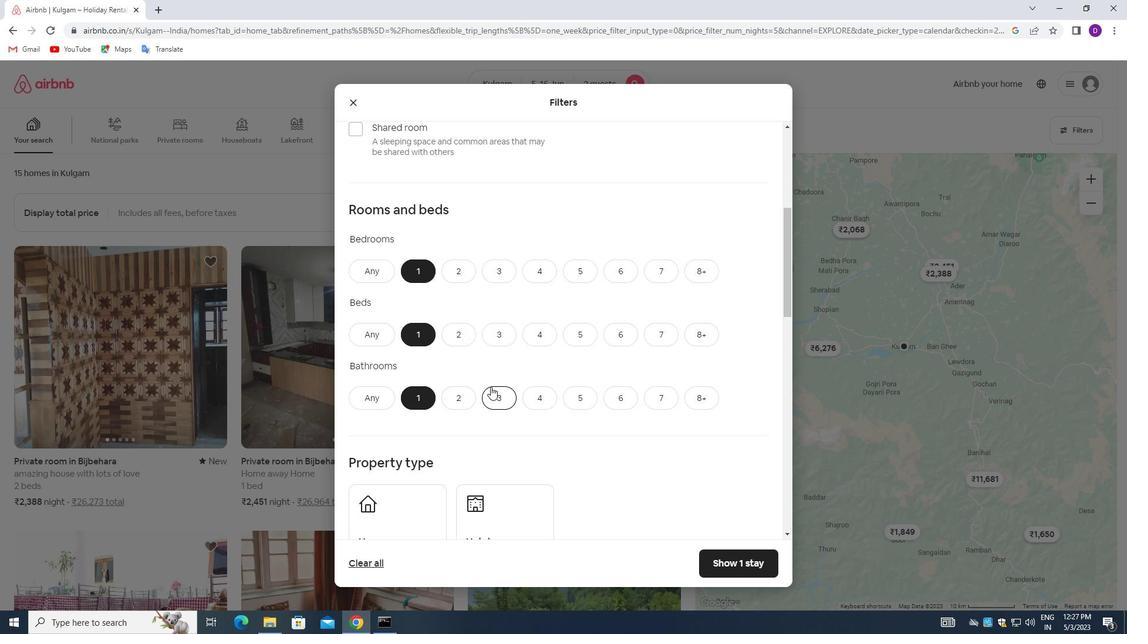 
Action: Mouse moved to (413, 352)
Screenshot: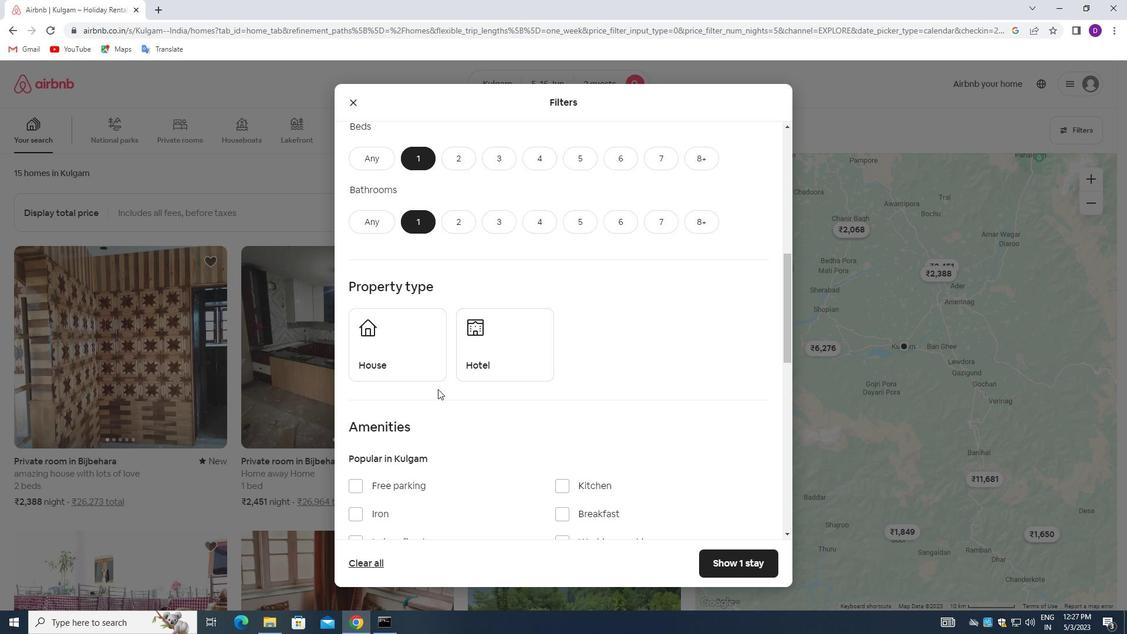 
Action: Mouse pressed left at (413, 352)
Screenshot: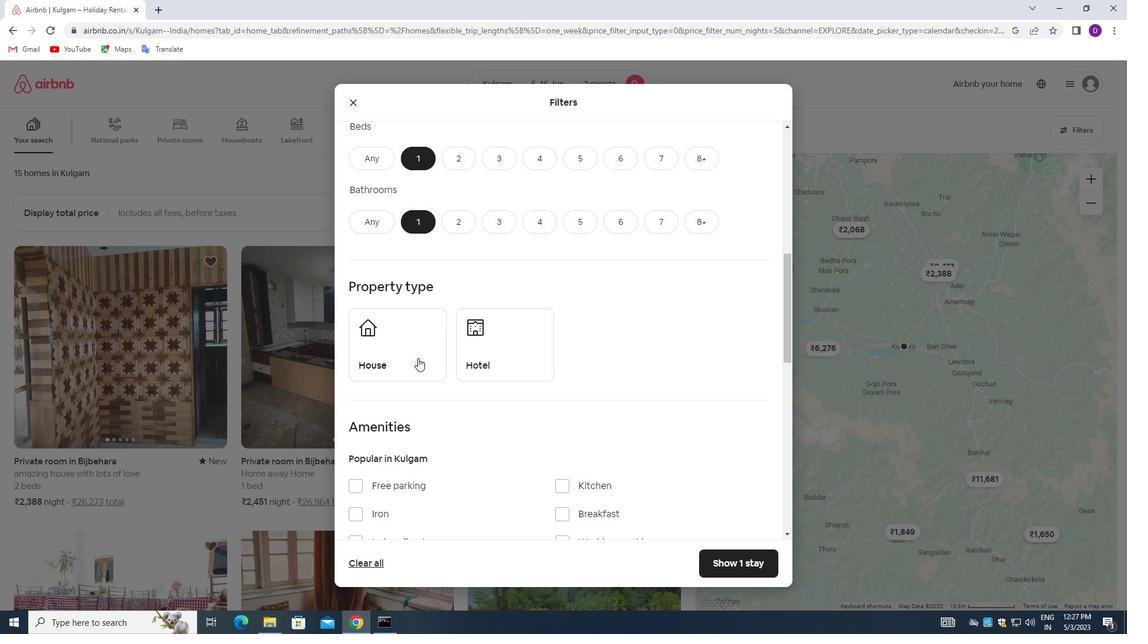 
Action: Mouse moved to (485, 355)
Screenshot: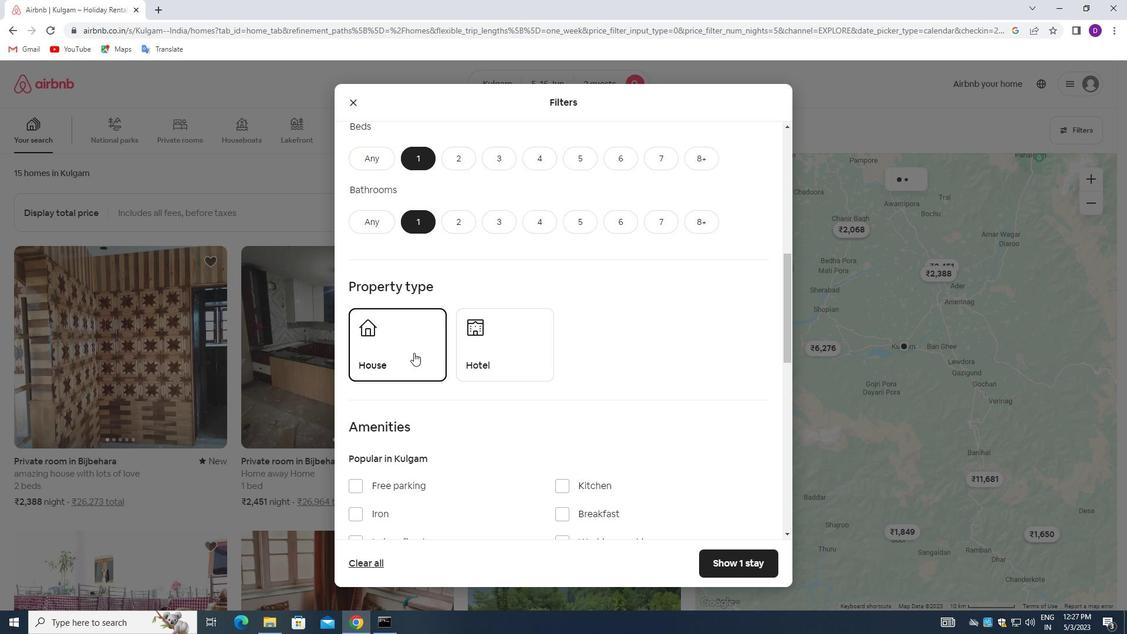 
Action: Mouse pressed left at (485, 355)
Screenshot: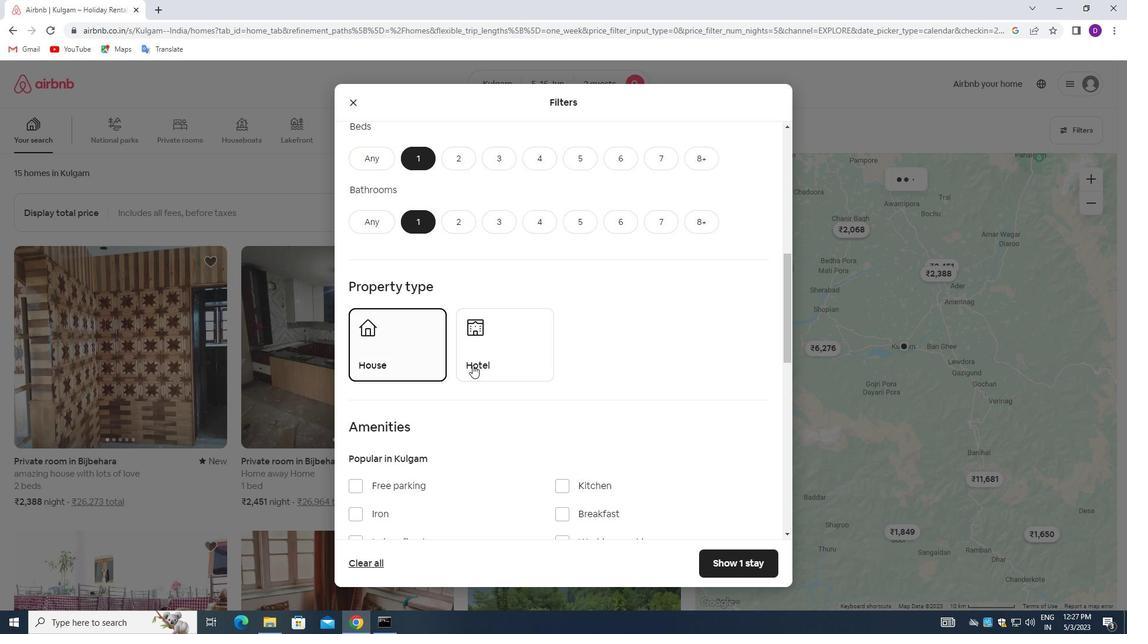 
Action: Mouse moved to (535, 377)
Screenshot: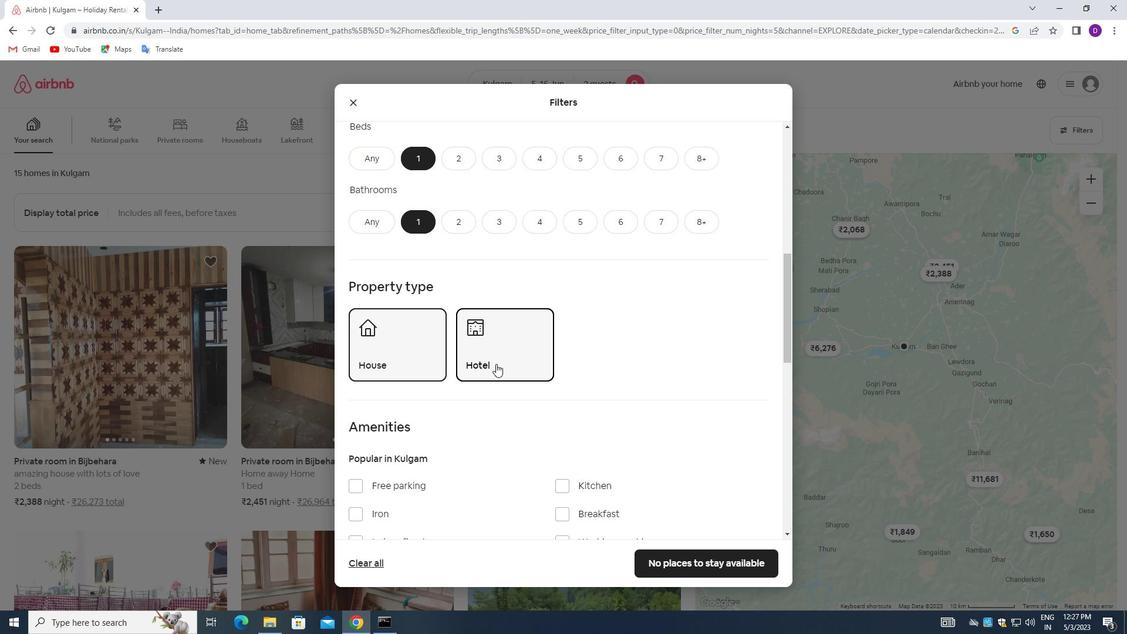 
Action: Mouse scrolled (535, 376) with delta (0, 0)
Screenshot: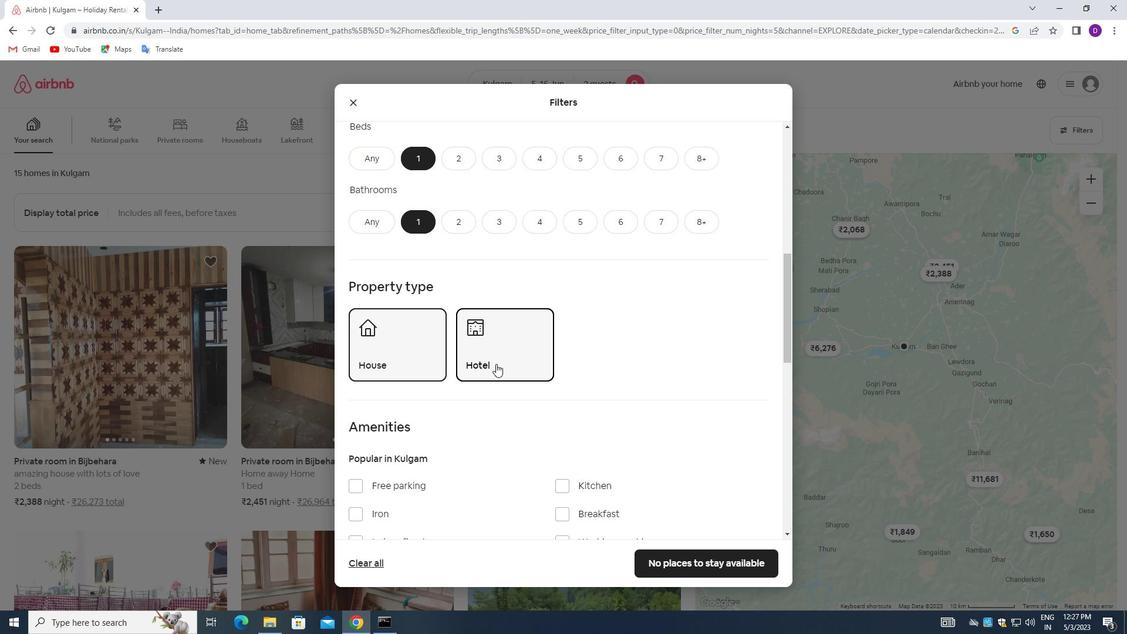 
Action: Mouse moved to (537, 377)
Screenshot: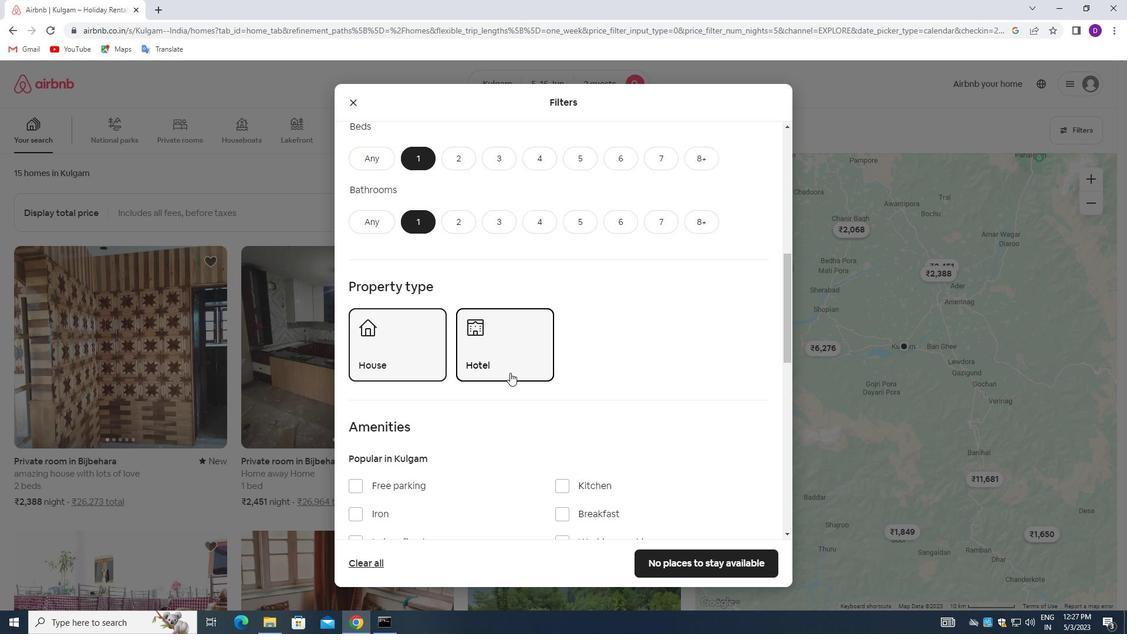 
Action: Mouse scrolled (537, 376) with delta (0, 0)
Screenshot: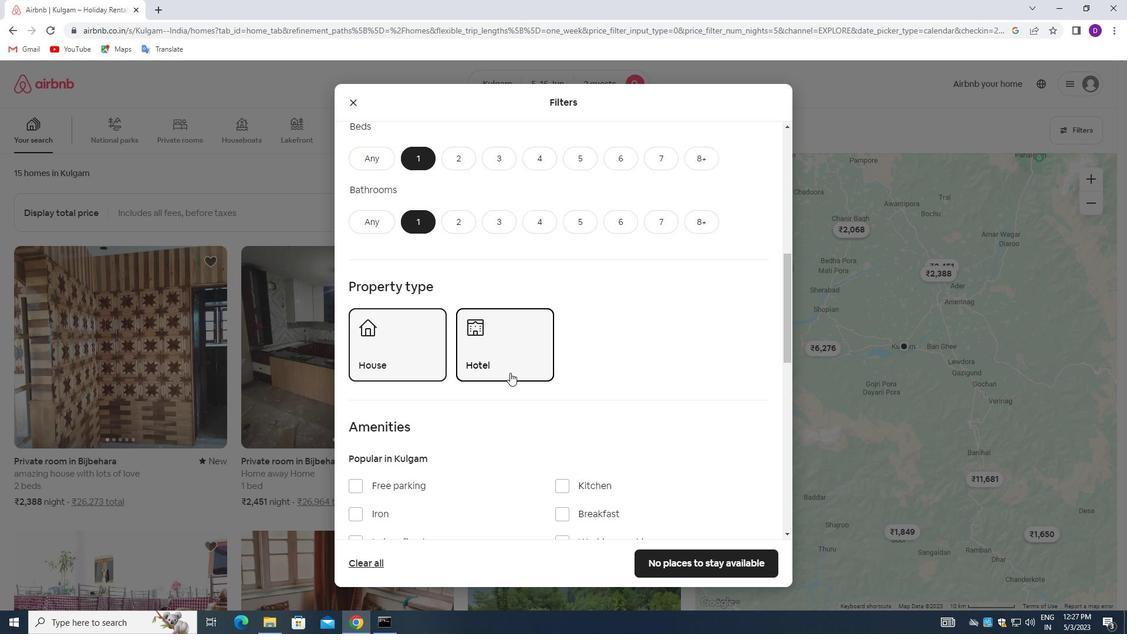 
Action: Mouse scrolled (537, 376) with delta (0, 0)
Screenshot: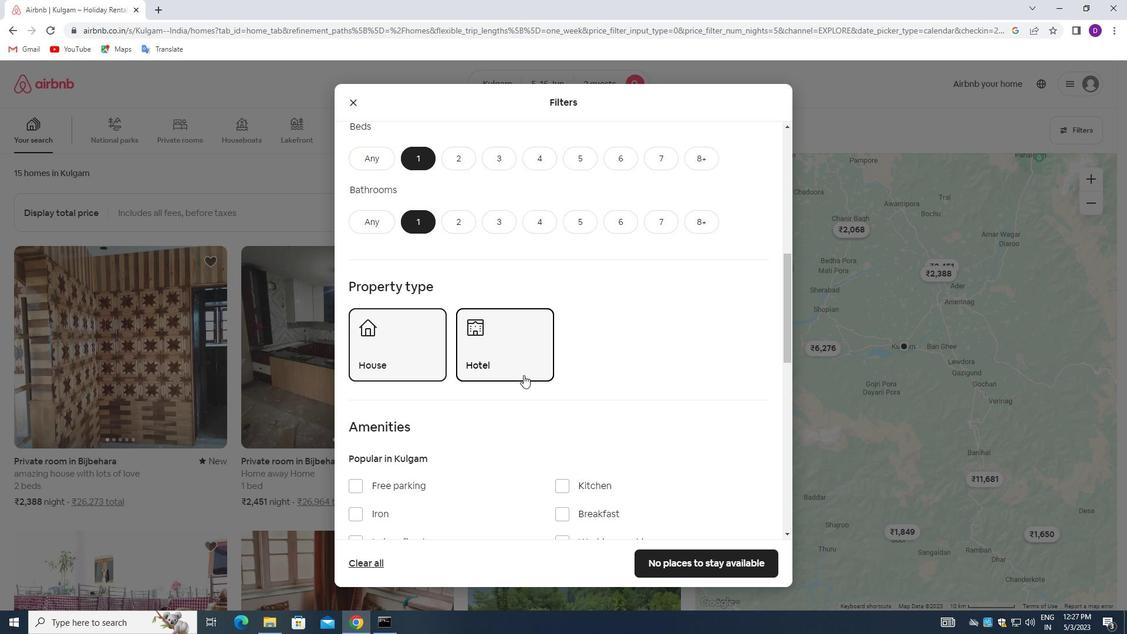
Action: Mouse moved to (538, 377)
Screenshot: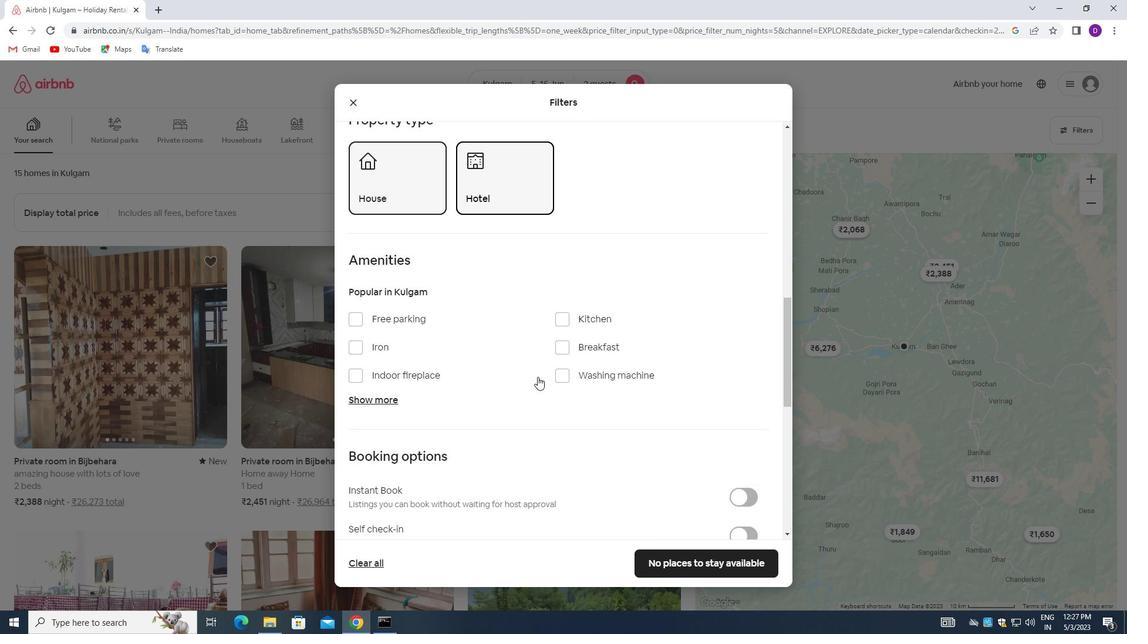 
Action: Mouse scrolled (538, 376) with delta (0, 0)
Screenshot: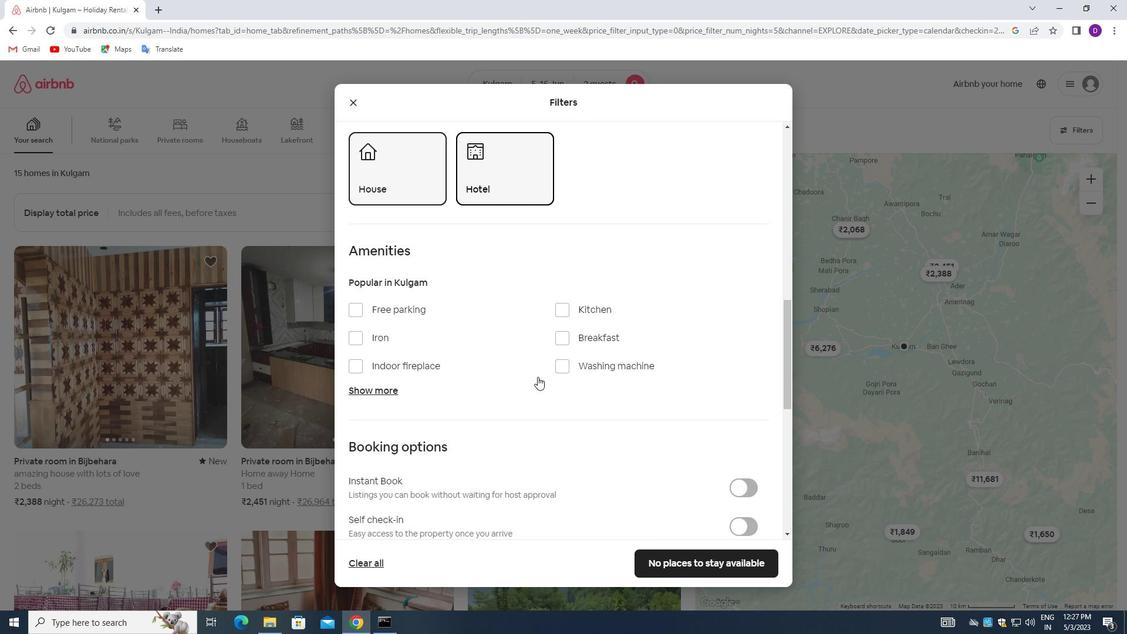 
Action: Mouse moved to (539, 377)
Screenshot: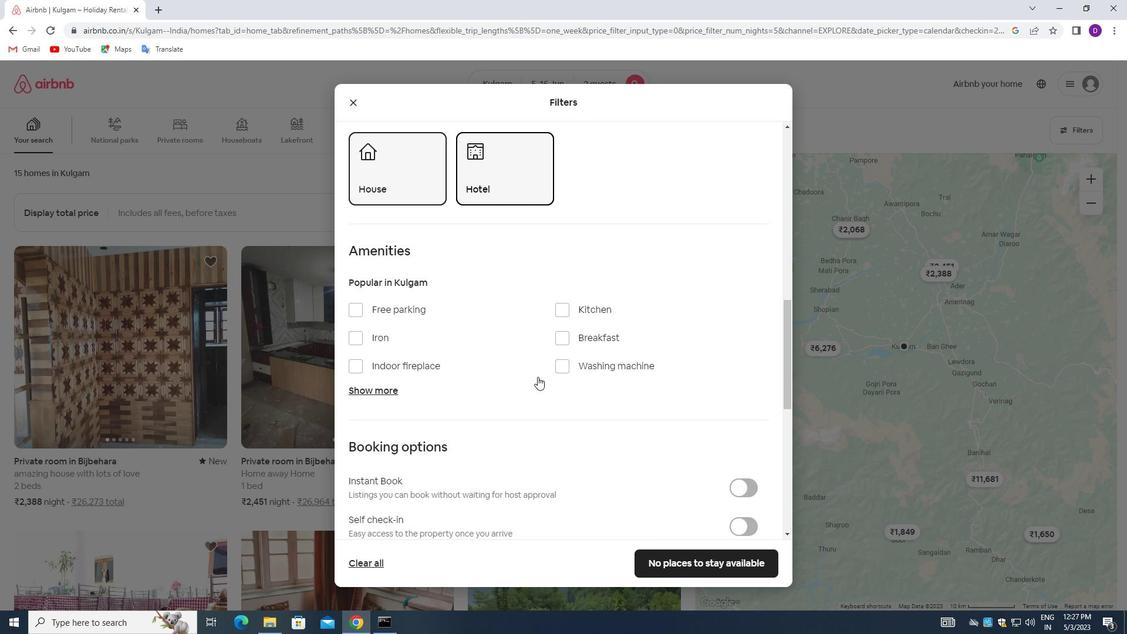 
Action: Mouse scrolled (539, 376) with delta (0, 0)
Screenshot: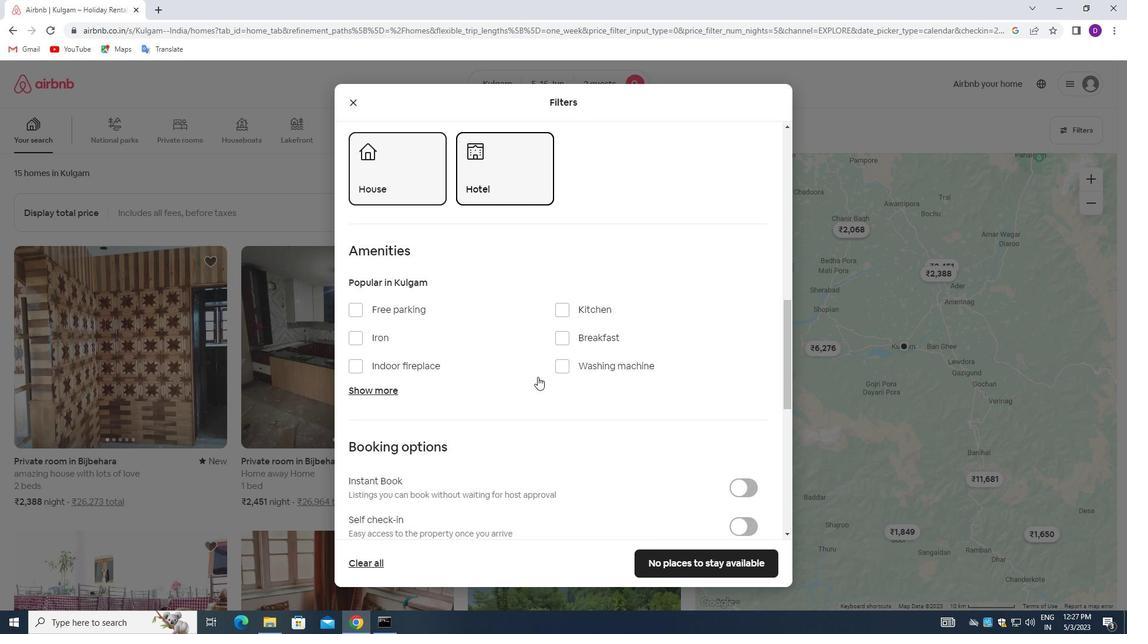 
Action: Mouse moved to (539, 377)
Screenshot: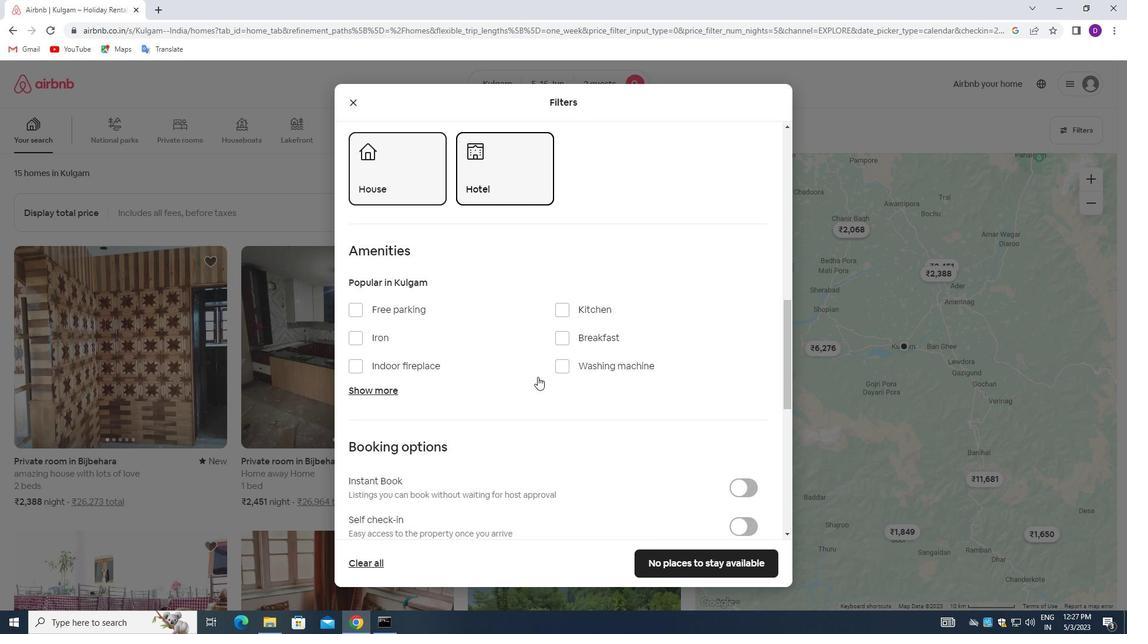 
Action: Mouse scrolled (539, 376) with delta (0, 0)
Screenshot: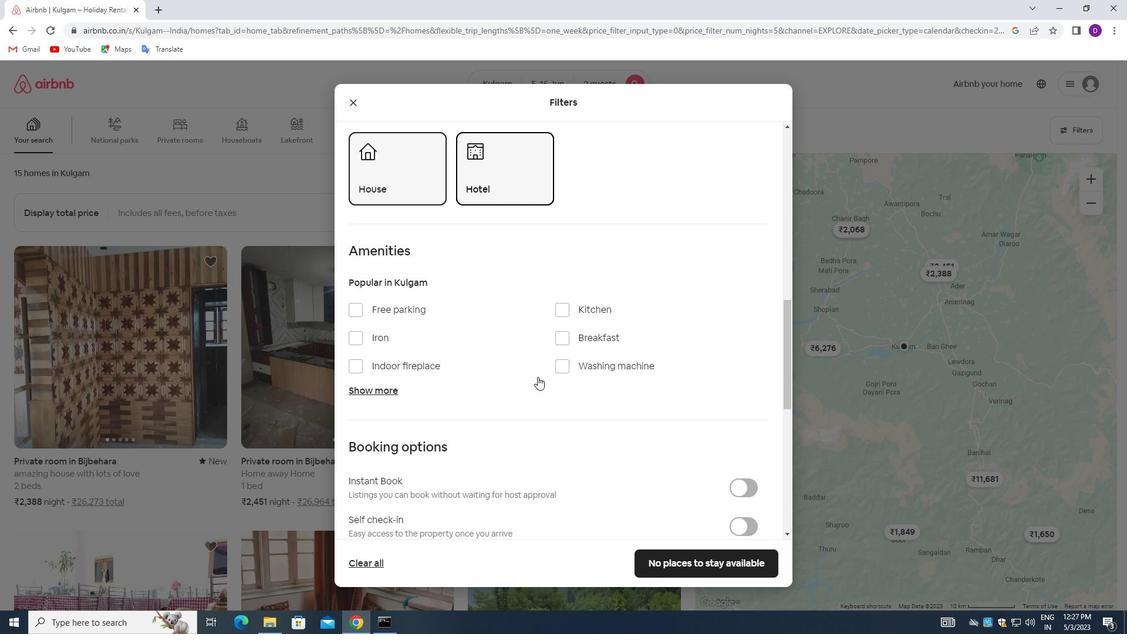 
Action: Mouse moved to (738, 351)
Screenshot: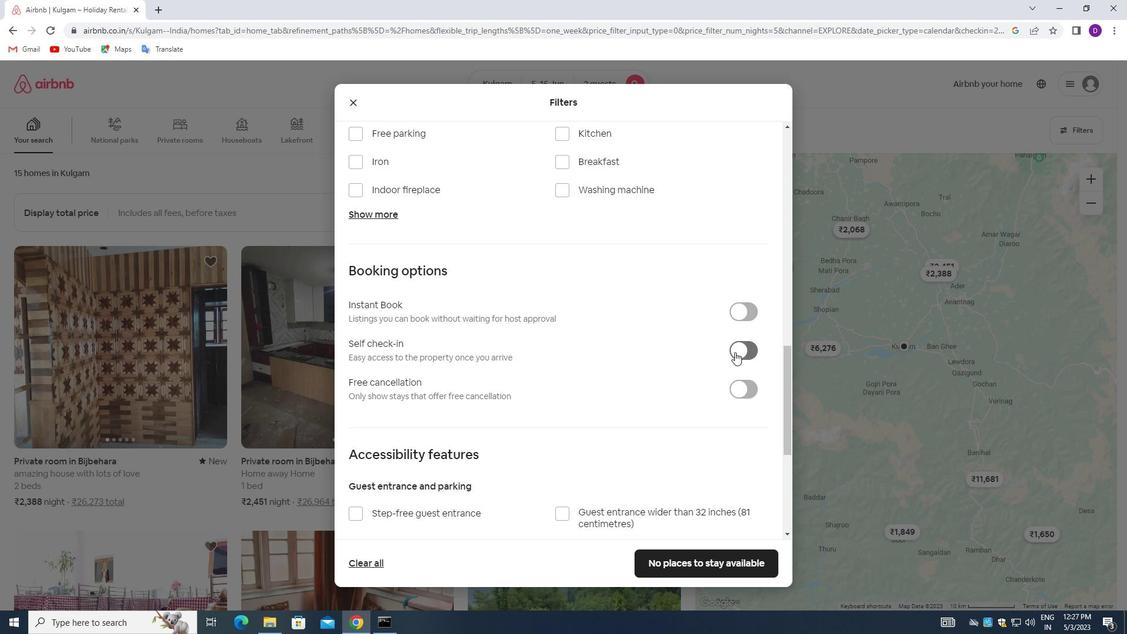 
Action: Mouse pressed left at (738, 351)
Screenshot: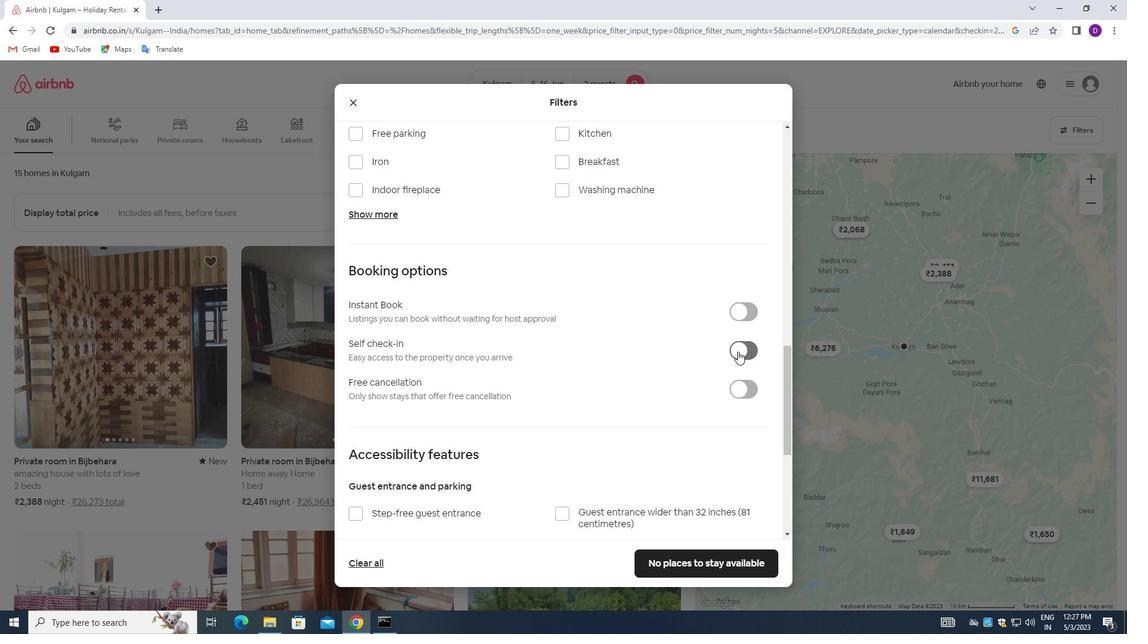 
Action: Mouse moved to (473, 395)
Screenshot: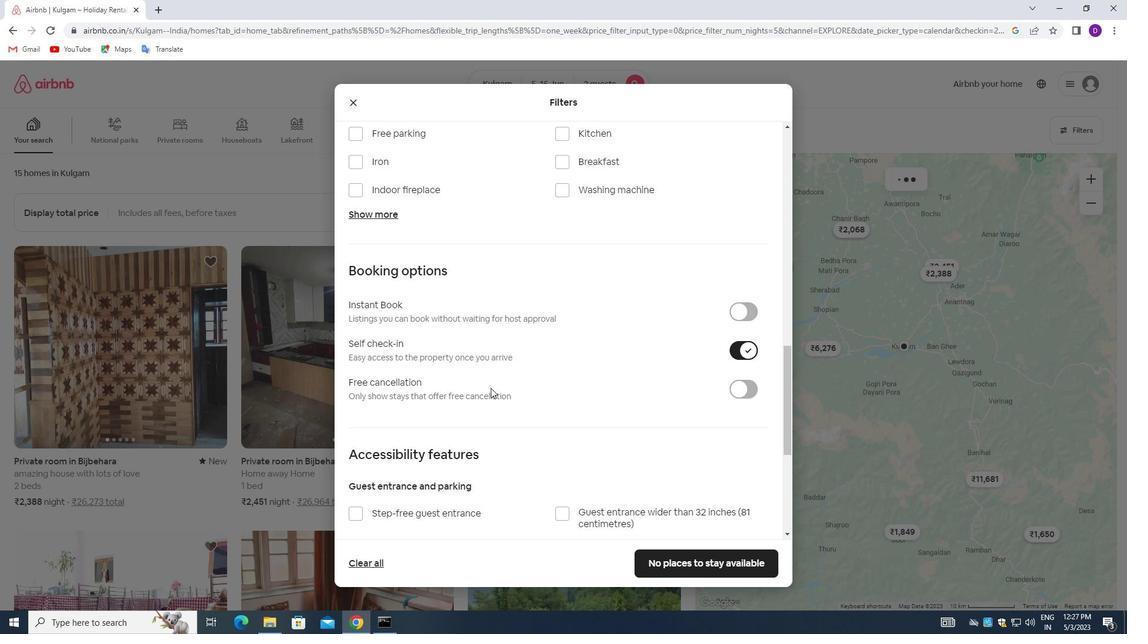 
Action: Mouse scrolled (473, 395) with delta (0, 0)
Screenshot: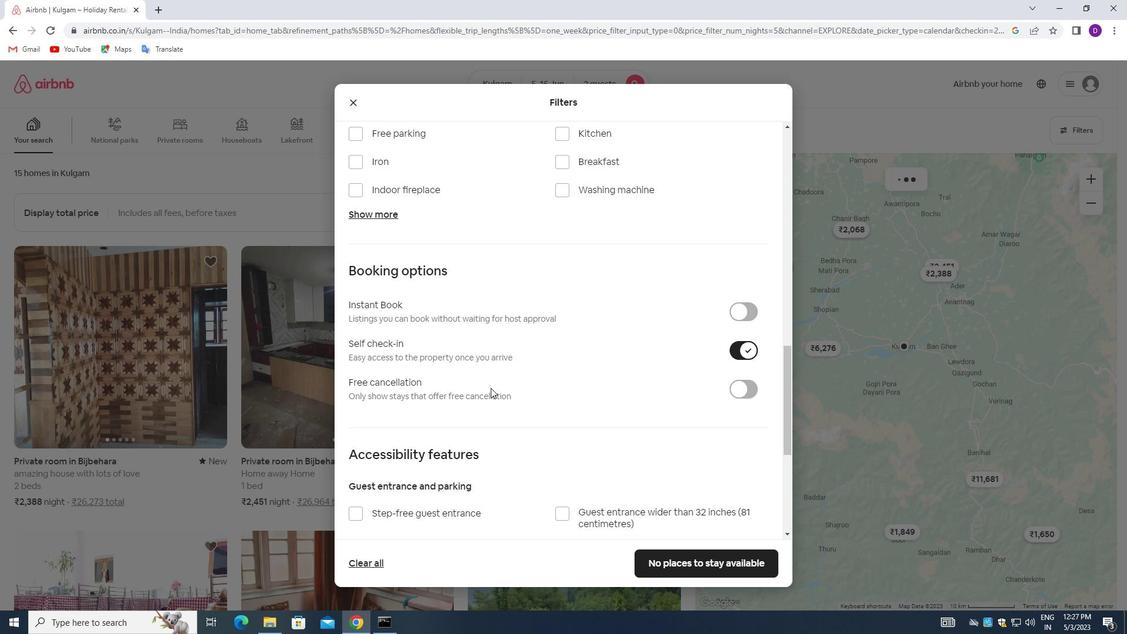 
Action: Mouse scrolled (473, 395) with delta (0, 0)
Screenshot: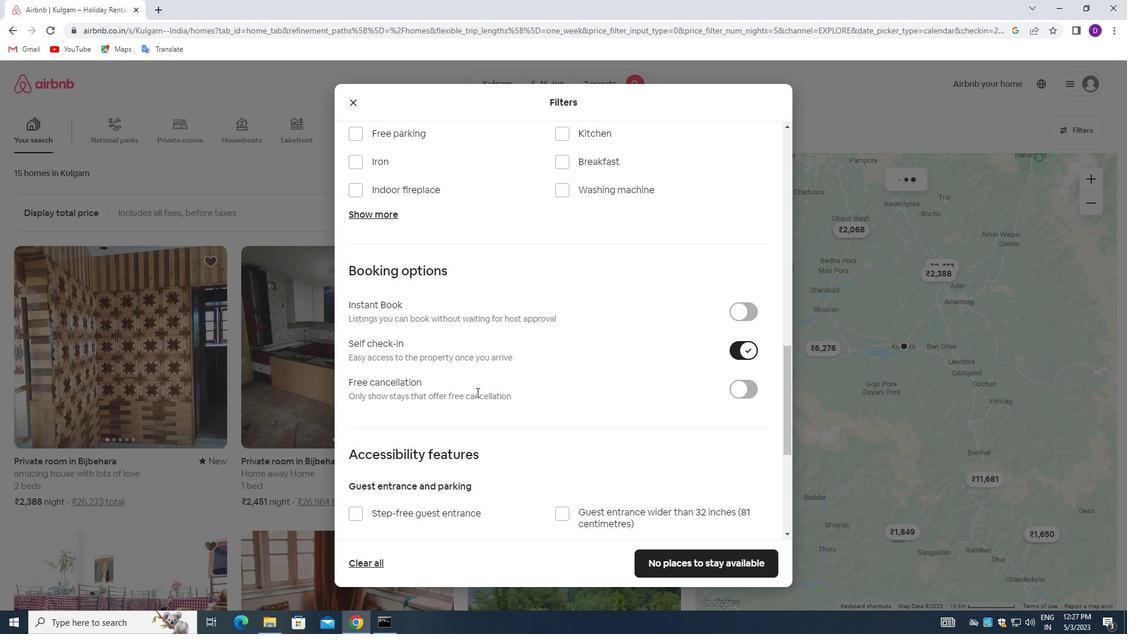 
Action: Mouse moved to (473, 396)
Screenshot: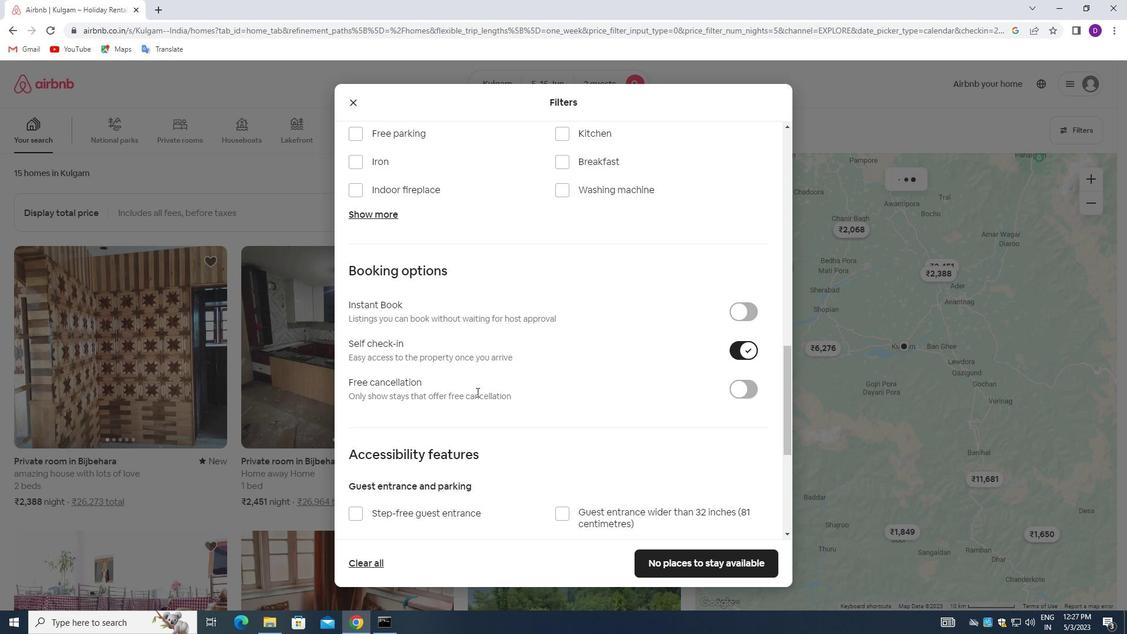 
Action: Mouse scrolled (473, 395) with delta (0, 0)
Screenshot: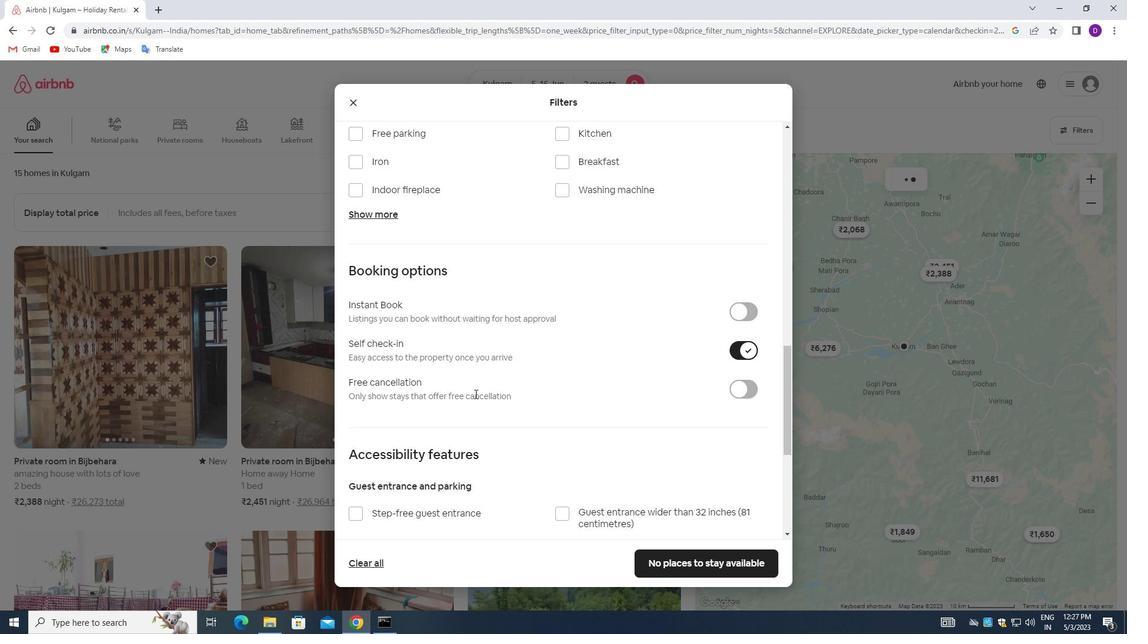 
Action: Mouse moved to (472, 396)
Screenshot: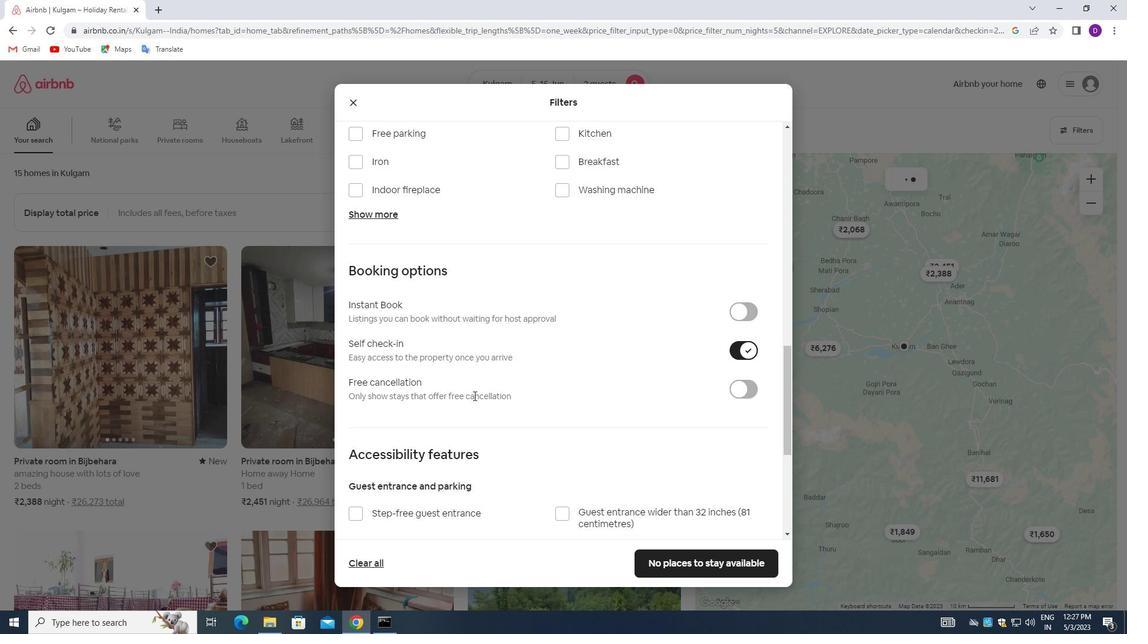 
Action: Mouse scrolled (472, 395) with delta (0, 0)
Screenshot: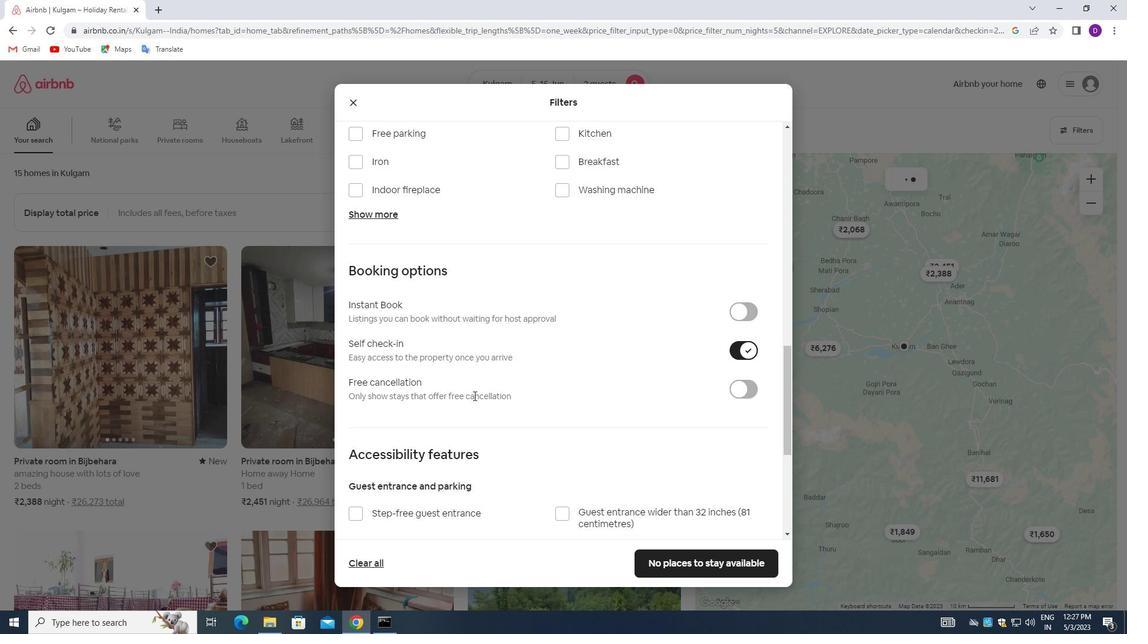 
Action: Mouse moved to (471, 395)
Screenshot: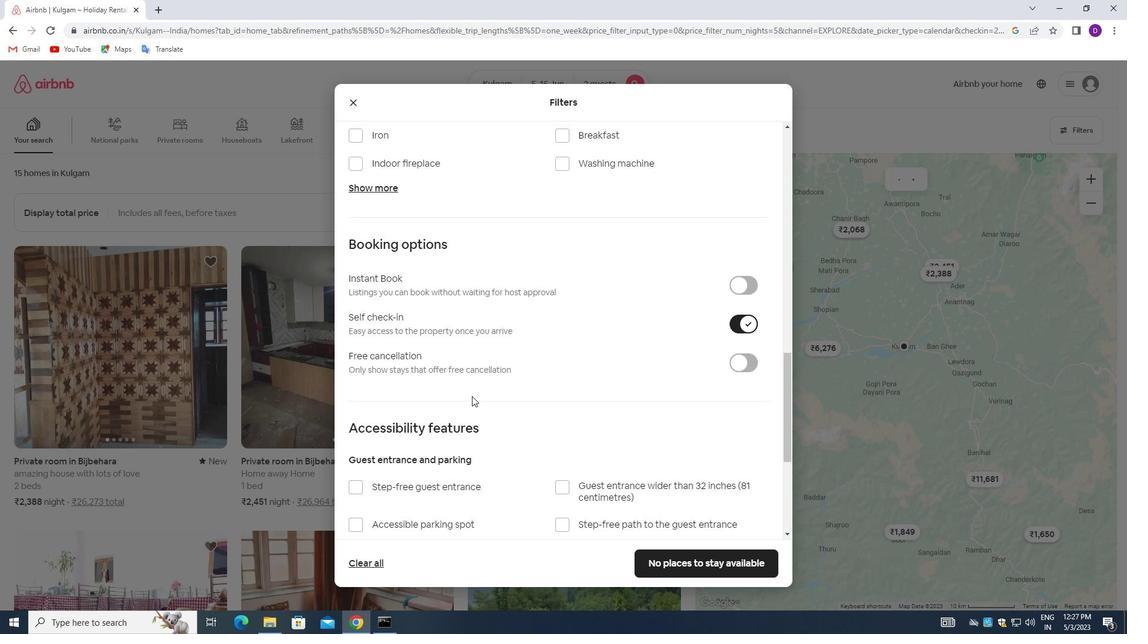 
Action: Mouse scrolled (471, 394) with delta (0, 0)
Screenshot: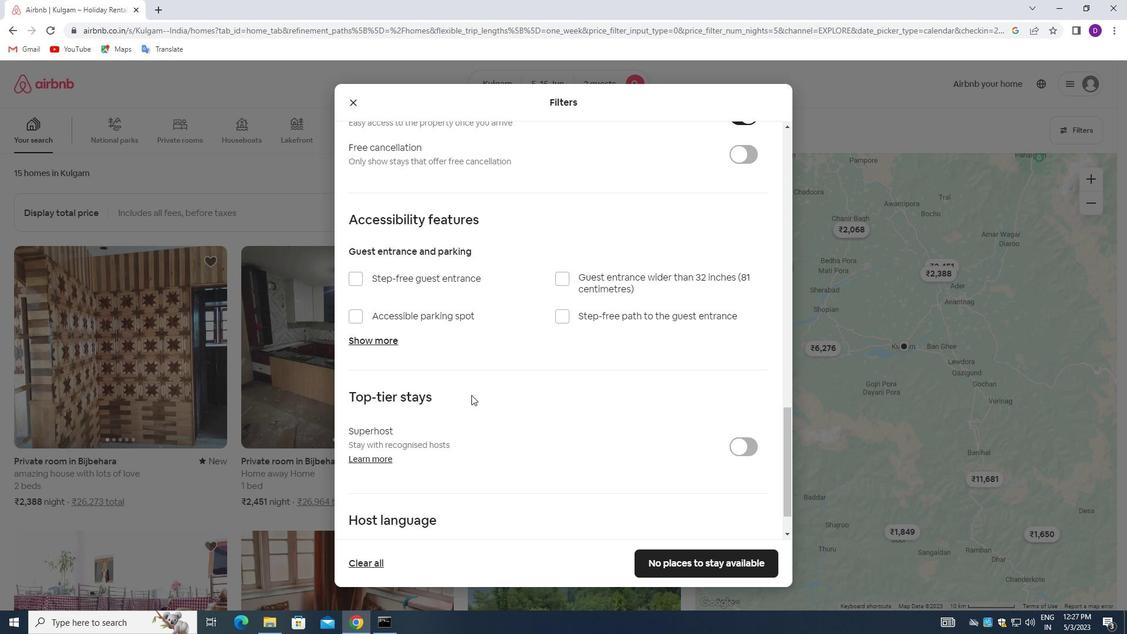 
Action: Mouse moved to (470, 399)
Screenshot: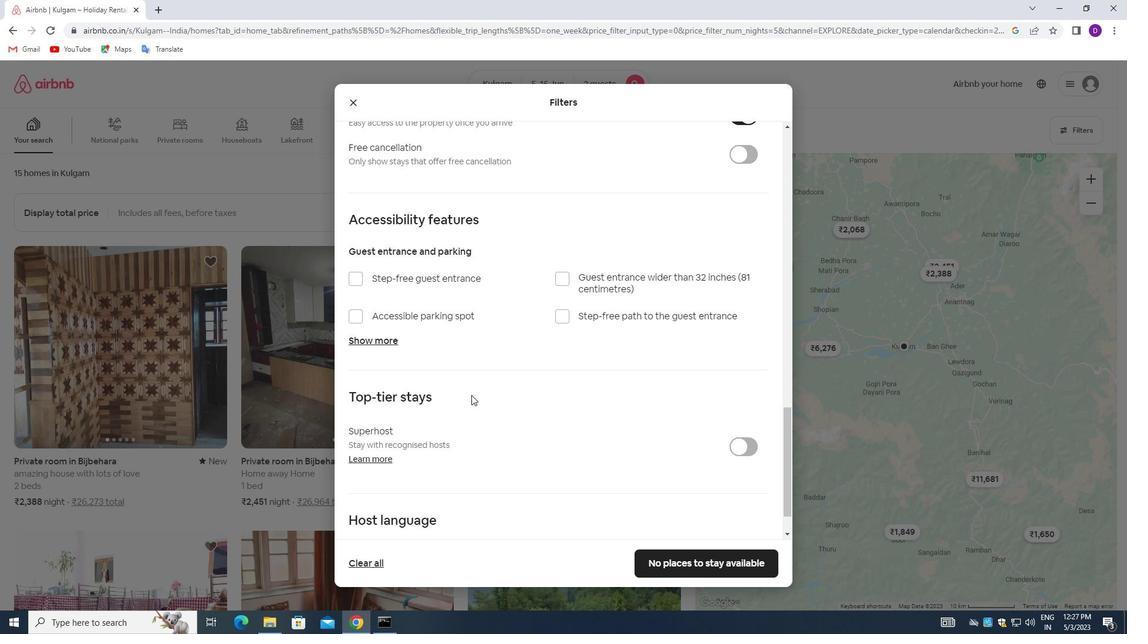 
Action: Mouse scrolled (470, 398) with delta (0, 0)
Screenshot: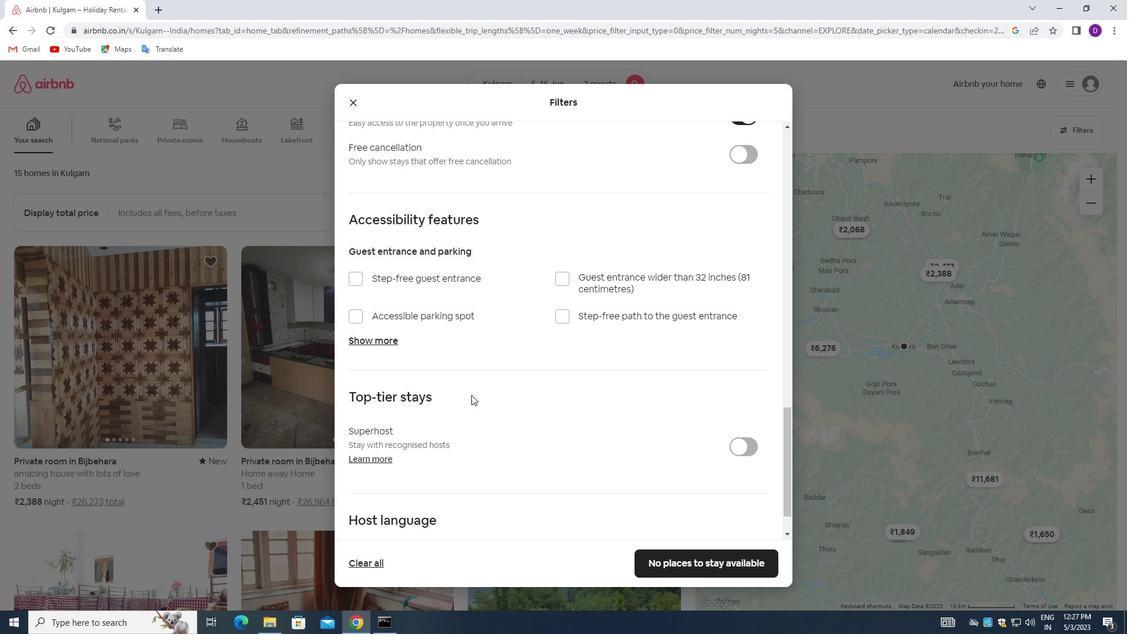 
Action: Mouse moved to (469, 402)
Screenshot: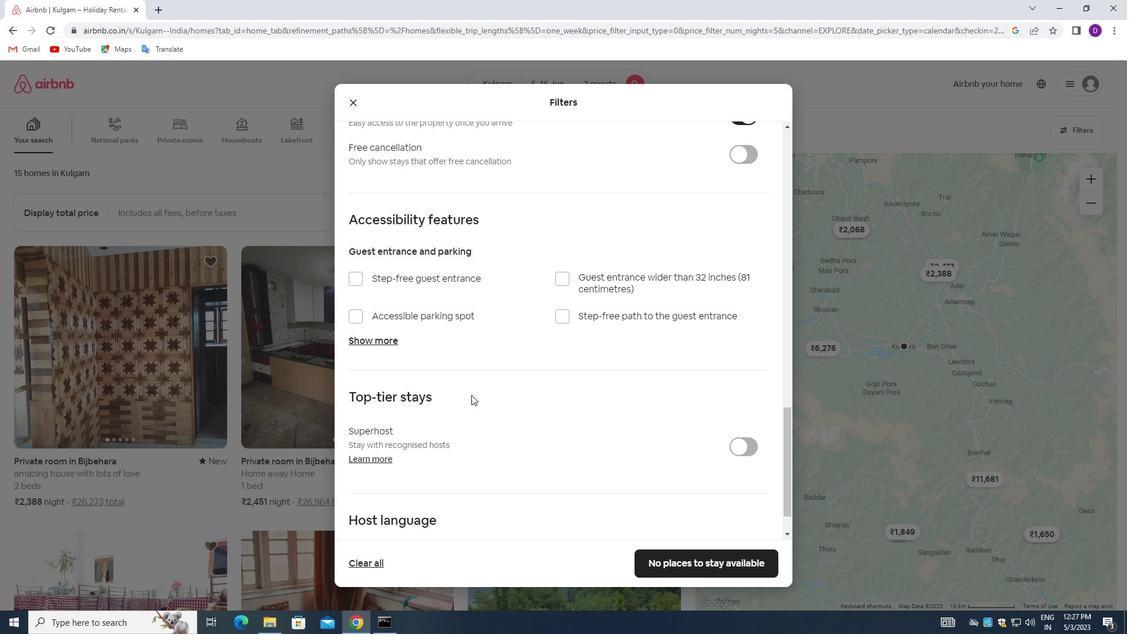 
Action: Mouse scrolled (469, 401) with delta (0, 0)
Screenshot: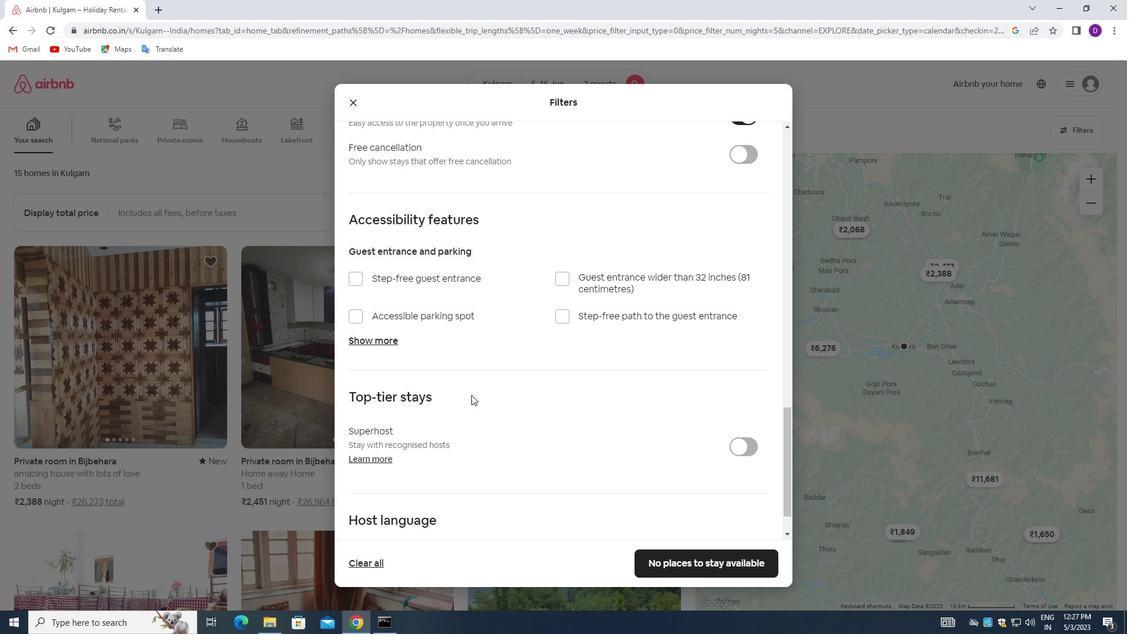 
Action: Mouse moved to (469, 404)
Screenshot: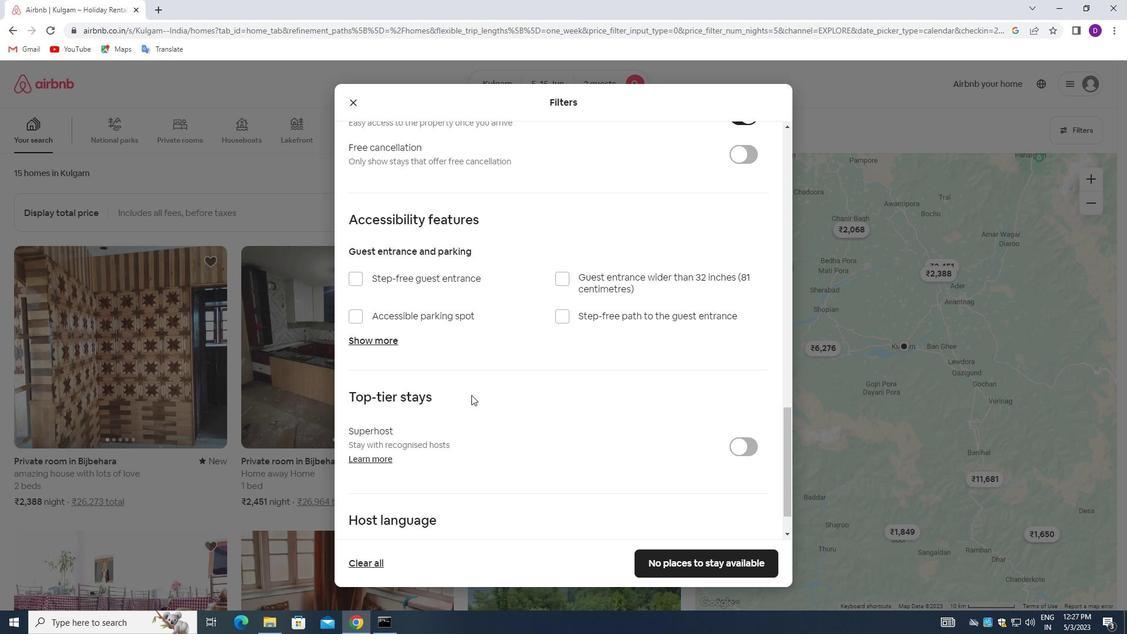 
Action: Mouse scrolled (469, 403) with delta (0, 0)
Screenshot: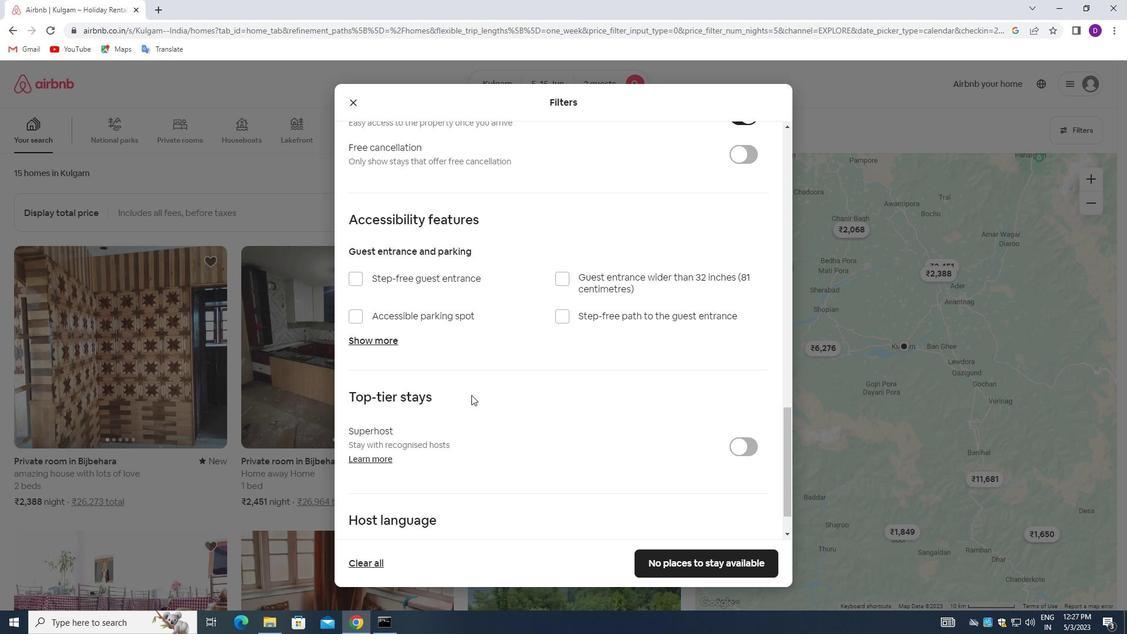 
Action: Mouse moved to (466, 406)
Screenshot: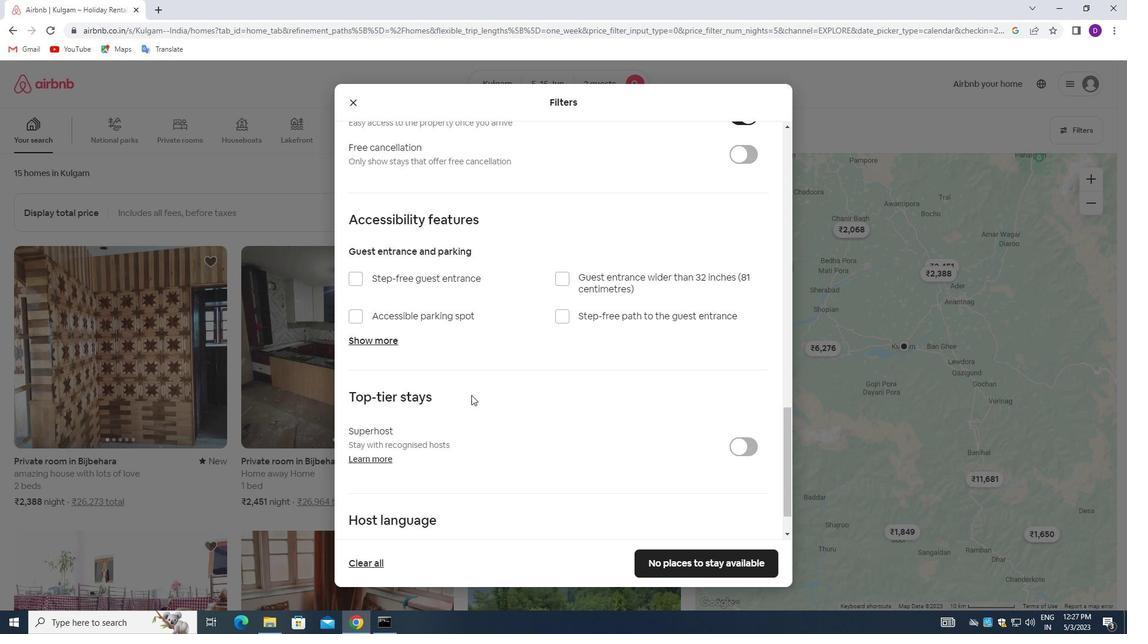 
Action: Mouse scrolled (466, 405) with delta (0, 0)
Screenshot: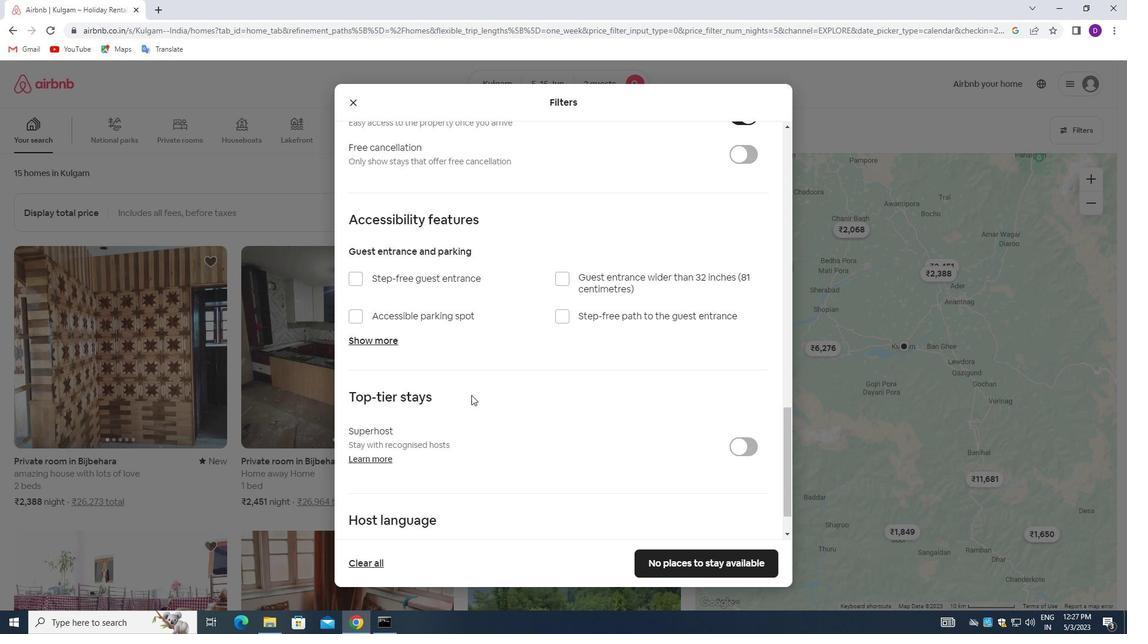 
Action: Mouse moved to (462, 419)
Screenshot: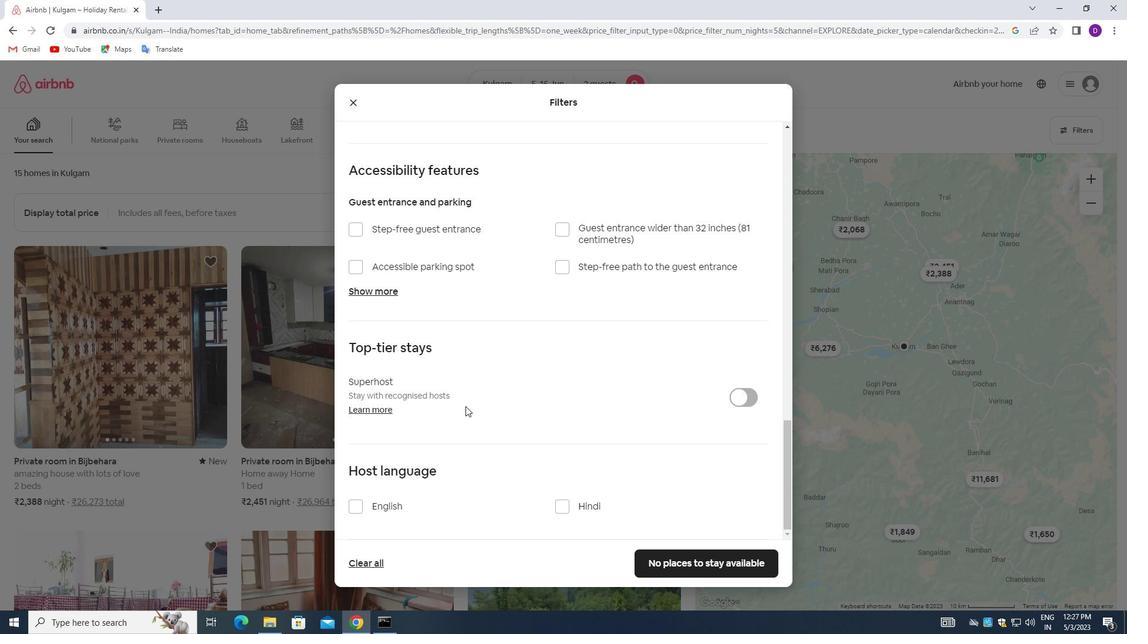 
Action: Mouse scrolled (462, 418) with delta (0, 0)
Screenshot: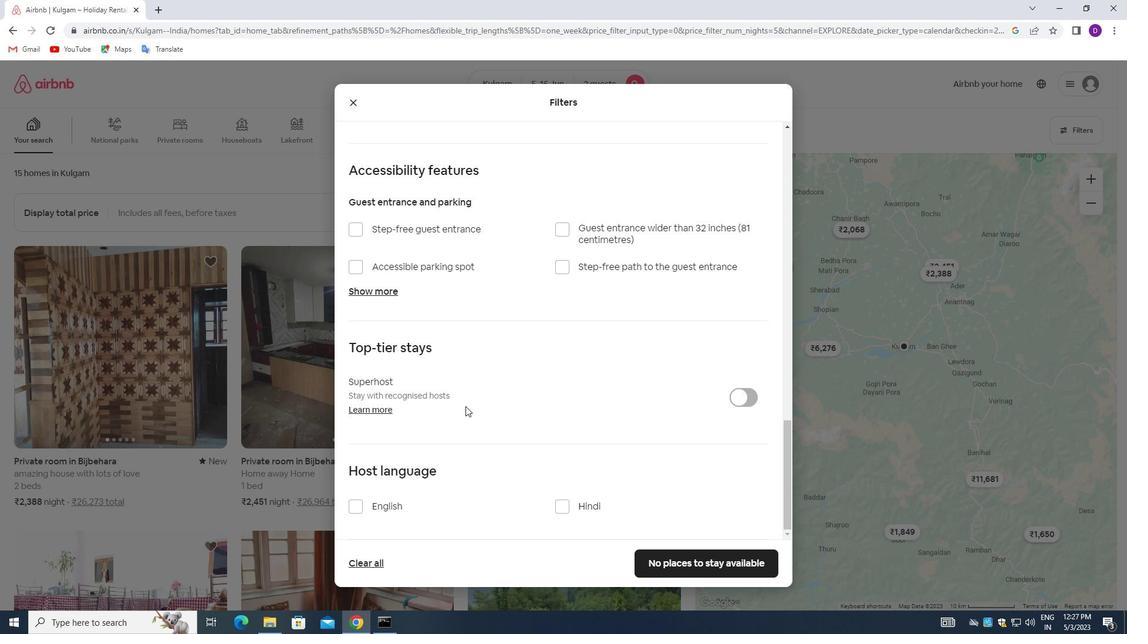 
Action: Mouse moved to (460, 431)
Screenshot: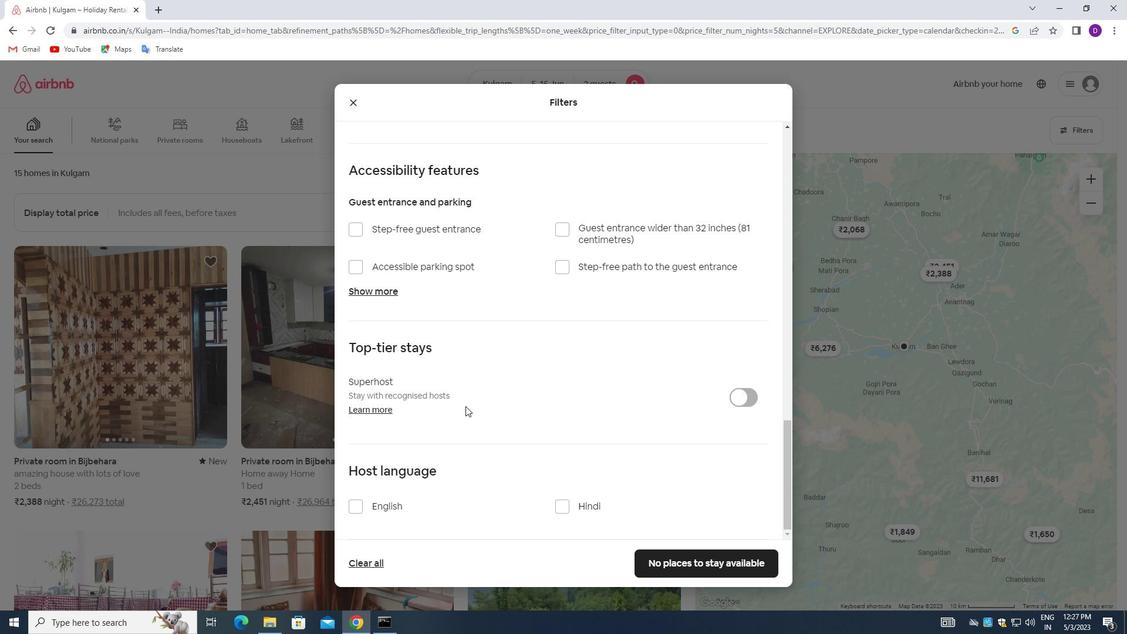 
Action: Mouse scrolled (460, 430) with delta (0, 0)
Screenshot: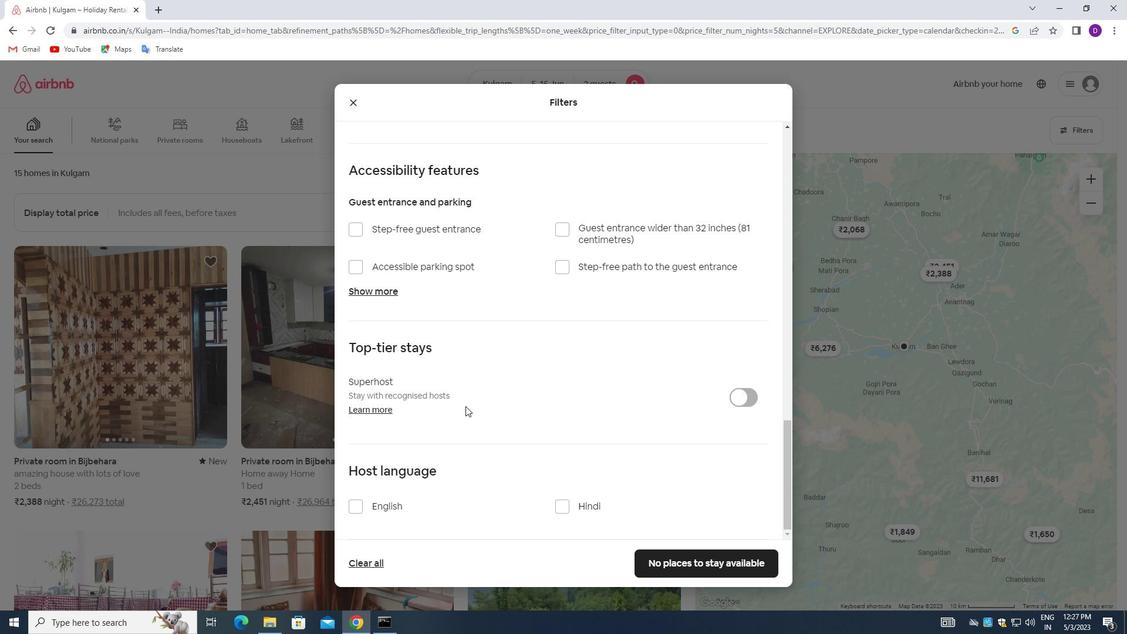 
Action: Mouse moved to (350, 506)
Screenshot: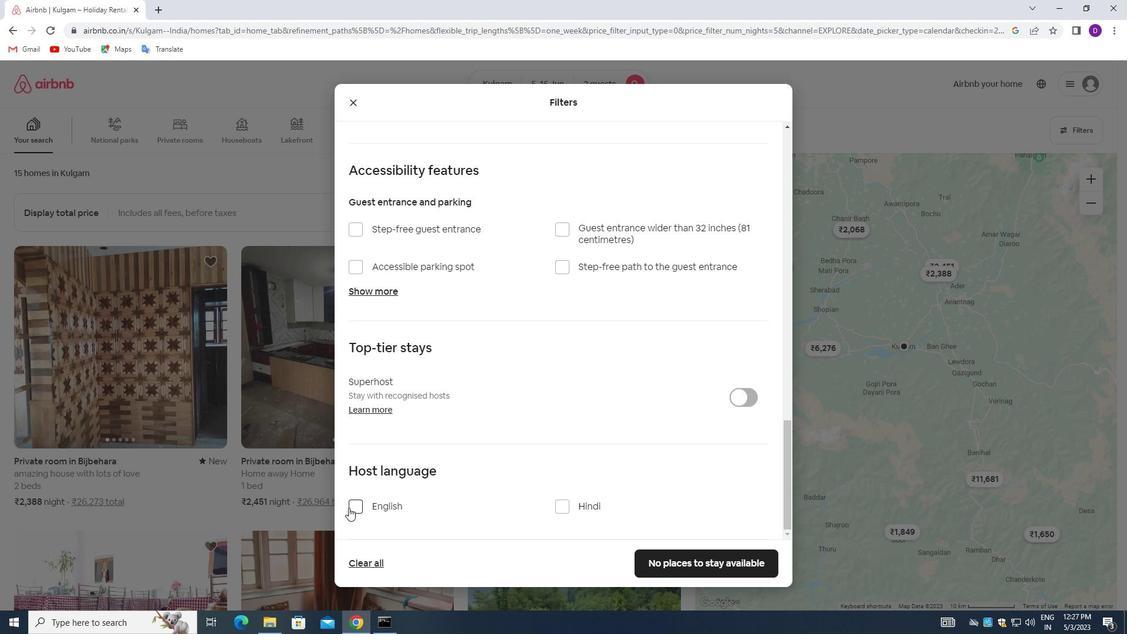 
Action: Mouse pressed left at (350, 506)
Screenshot: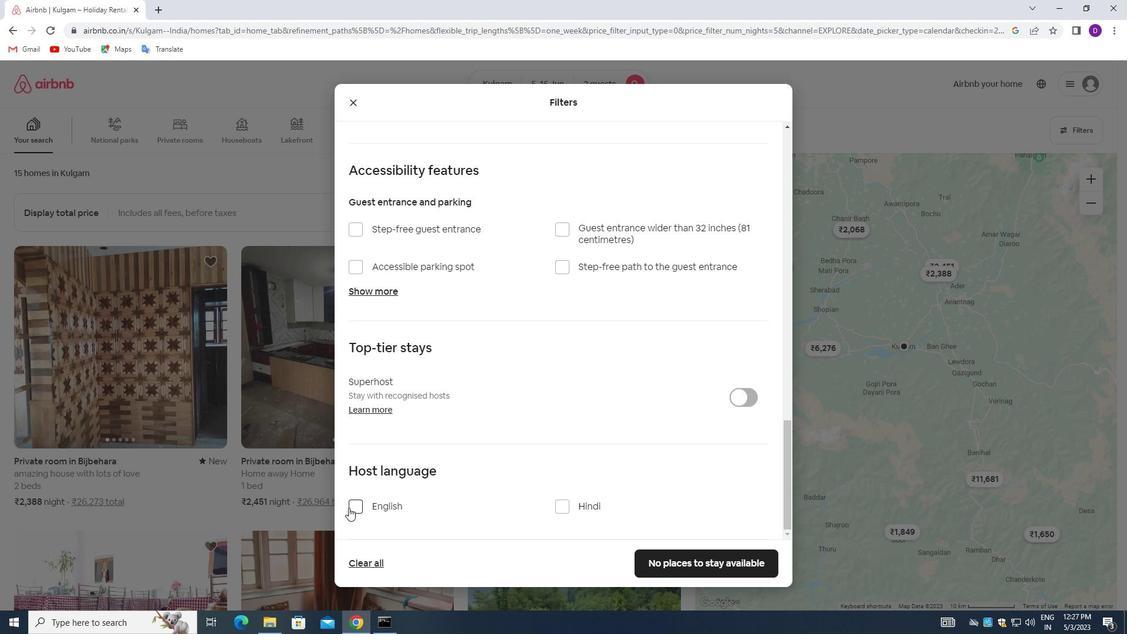 
Action: Mouse moved to (688, 557)
Screenshot: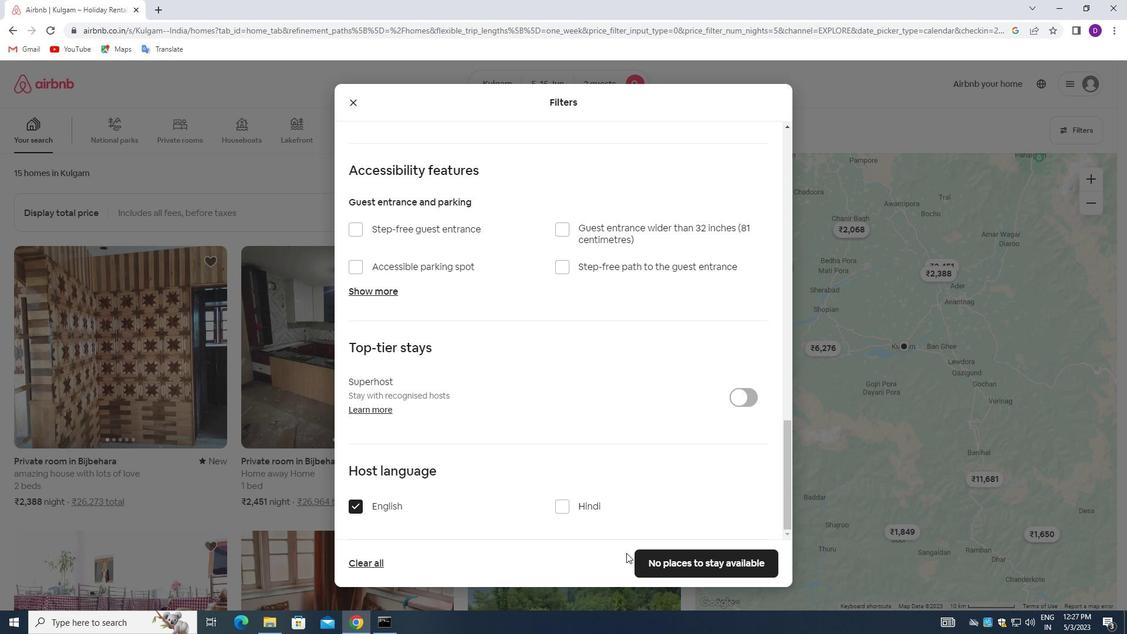 
Action: Mouse pressed left at (688, 557)
Screenshot: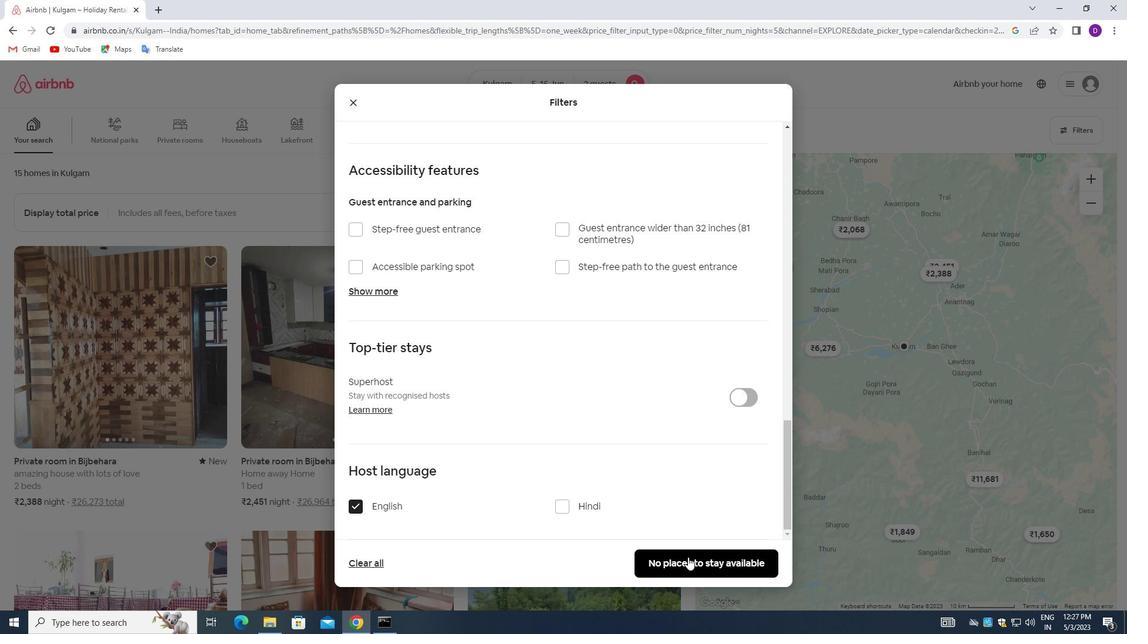 
Action: Mouse moved to (546, 357)
Screenshot: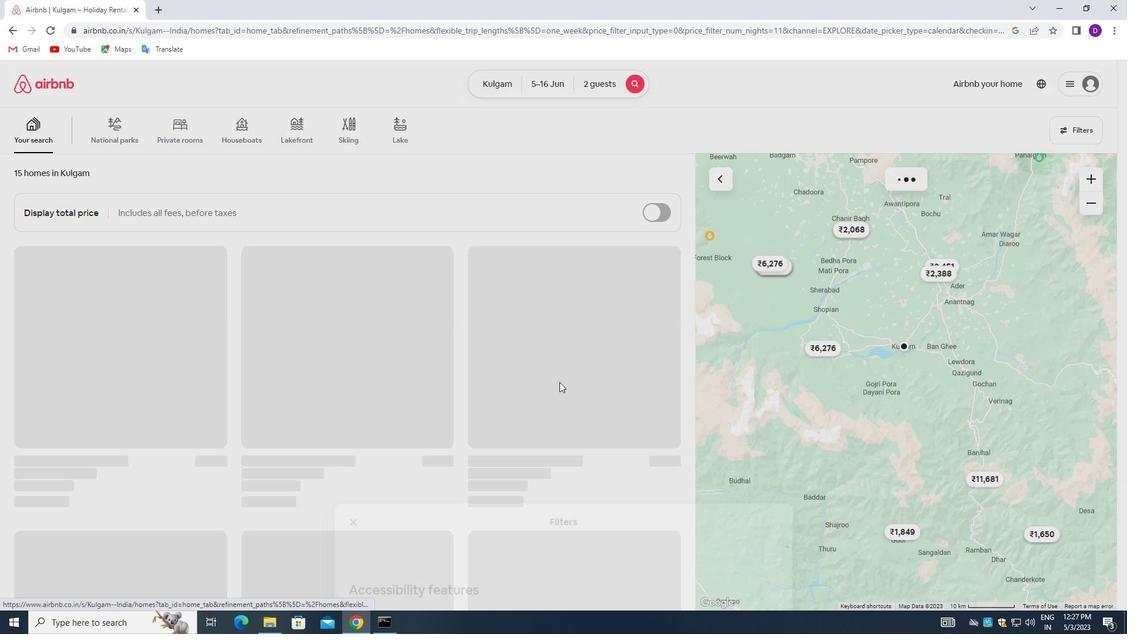
